 Task: Look for space in Cananea, Mexico from 9th July, 2023 to 16th July, 2023 for 2 adults, 1 child in price range Rs.8000 to Rs.16000. Place can be entire place with 2 bedrooms having 2 beds and 1 bathroom. Property type can be house, flat, guest house. Booking option can be shelf check-in. Required host language is English.
Action: Mouse moved to (511, 144)
Screenshot: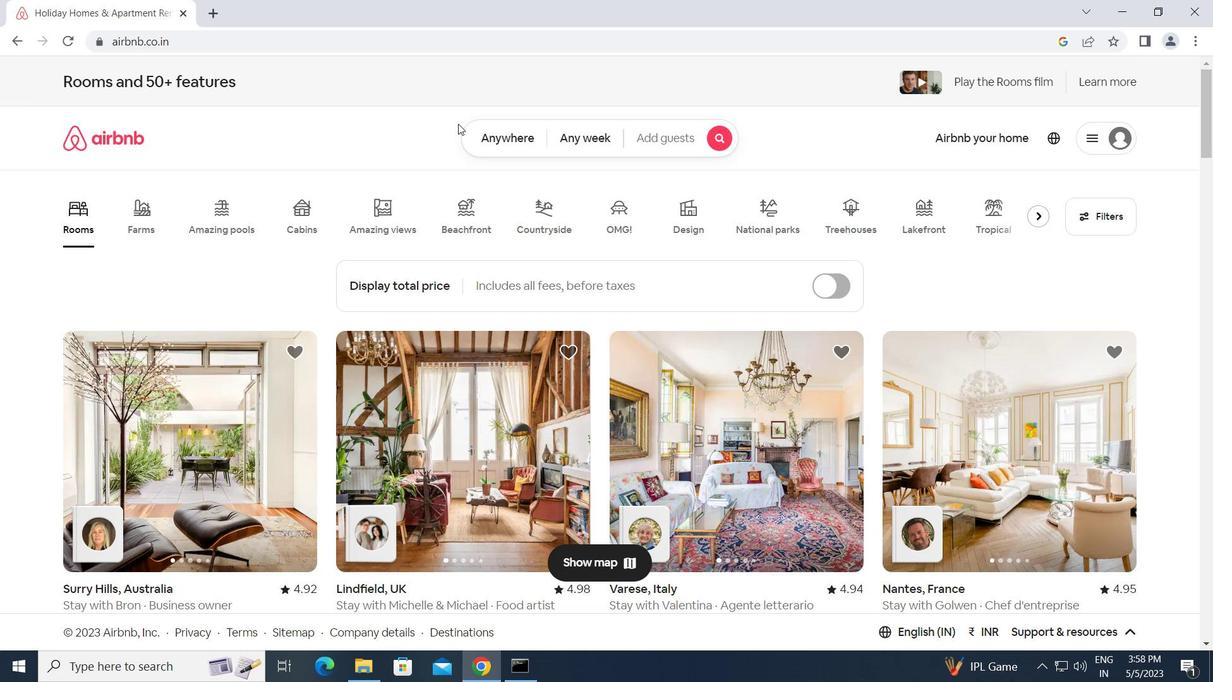 
Action: Mouse pressed left at (511, 144)
Screenshot: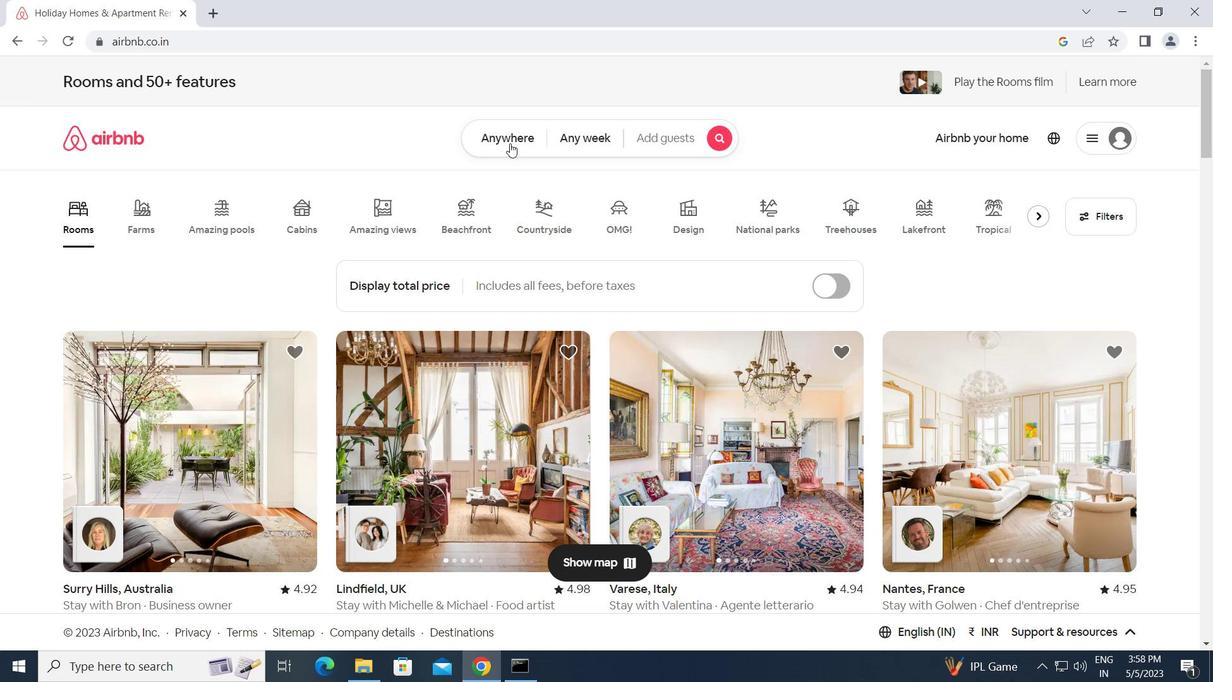 
Action: Mouse moved to (417, 189)
Screenshot: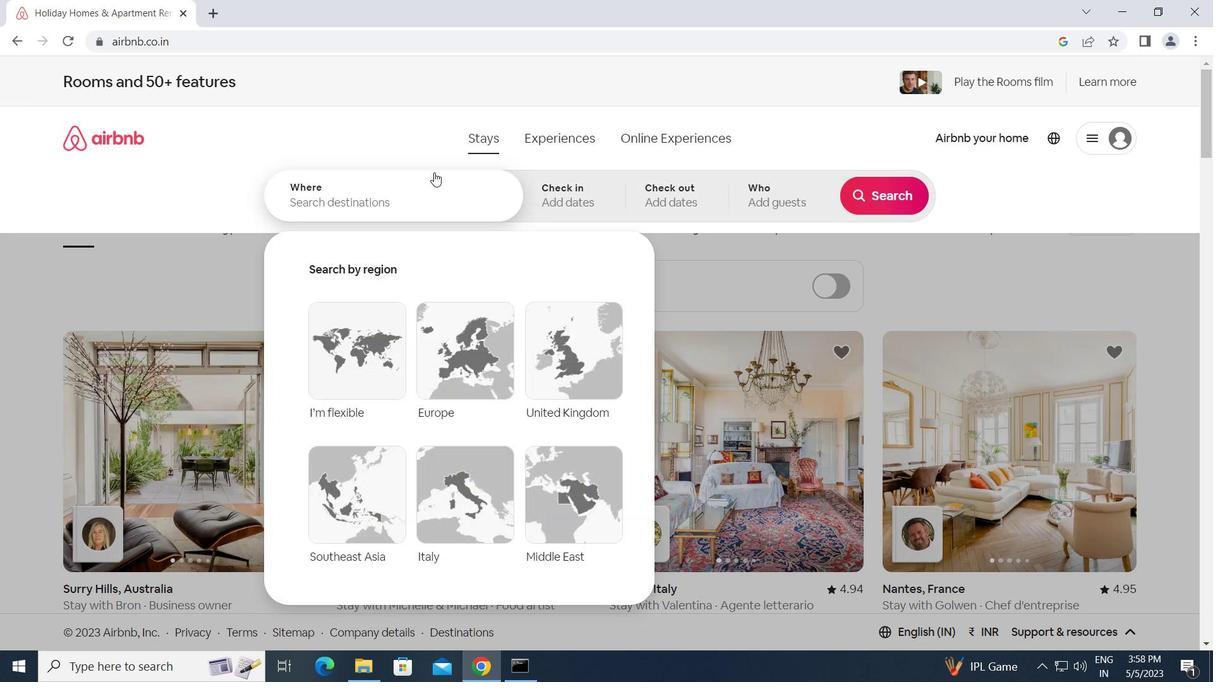
Action: Mouse pressed left at (417, 189)
Screenshot: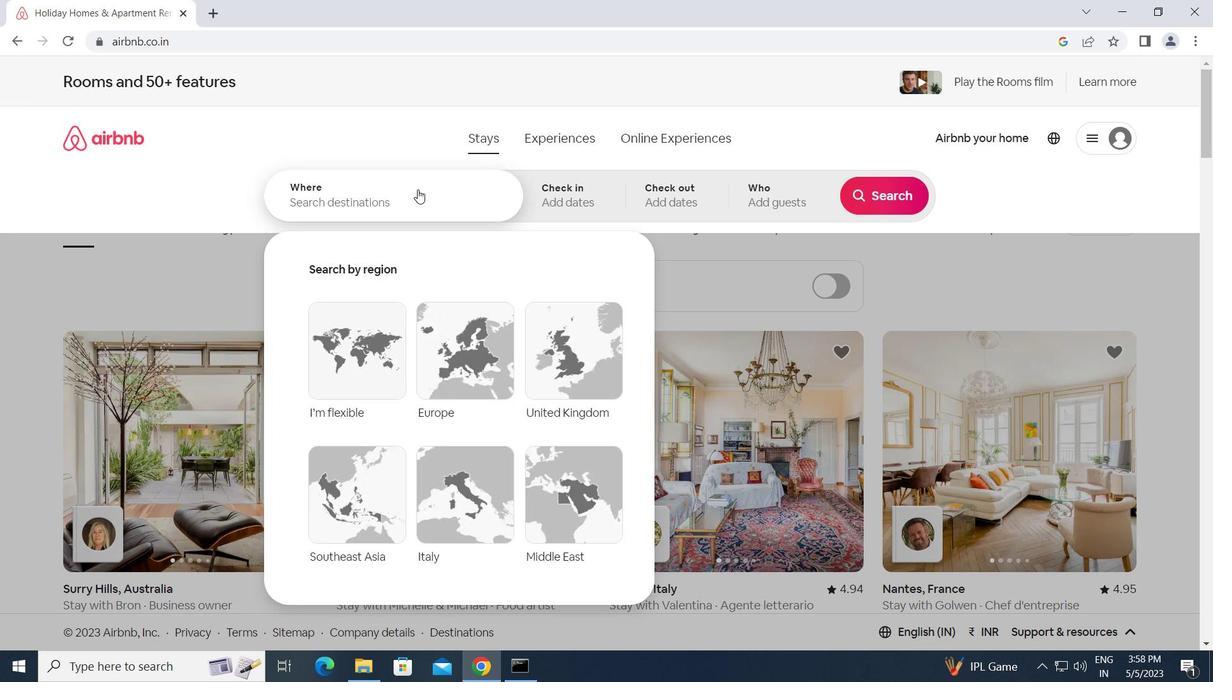 
Action: Key pressed c<Key.caps_lock>ananea,<Key.space><Key.caps_lock>m<Key.caps_lock>exico<Key.enter>
Screenshot: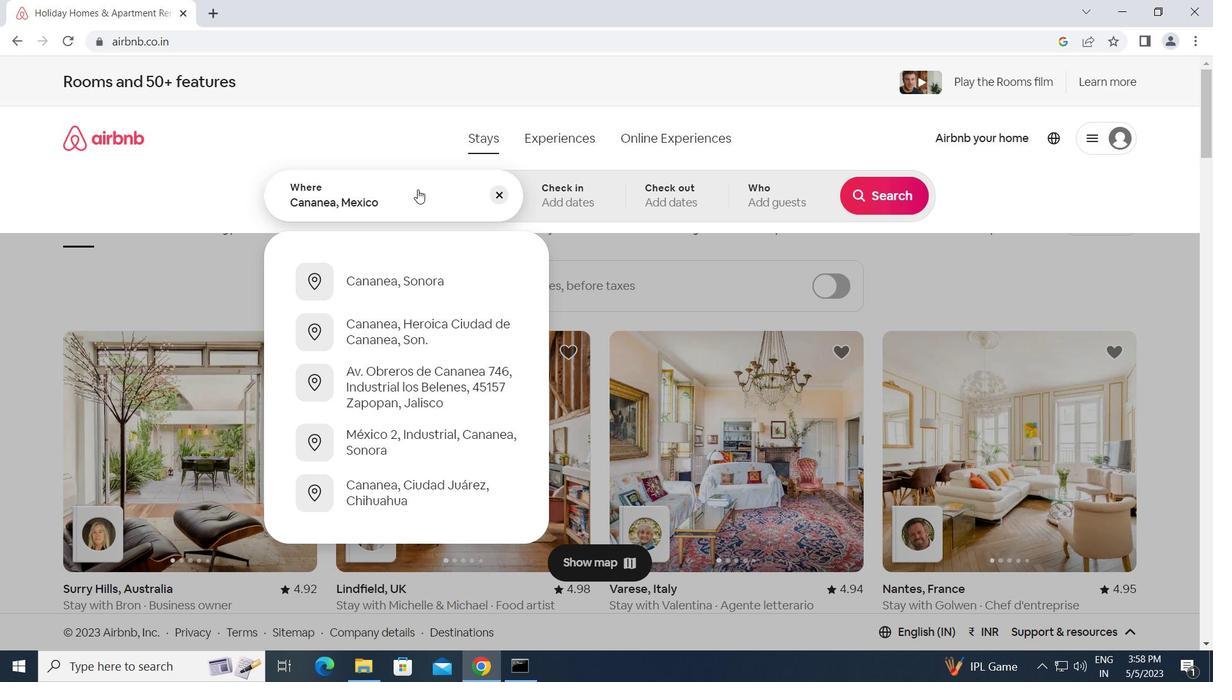
Action: Mouse moved to (877, 324)
Screenshot: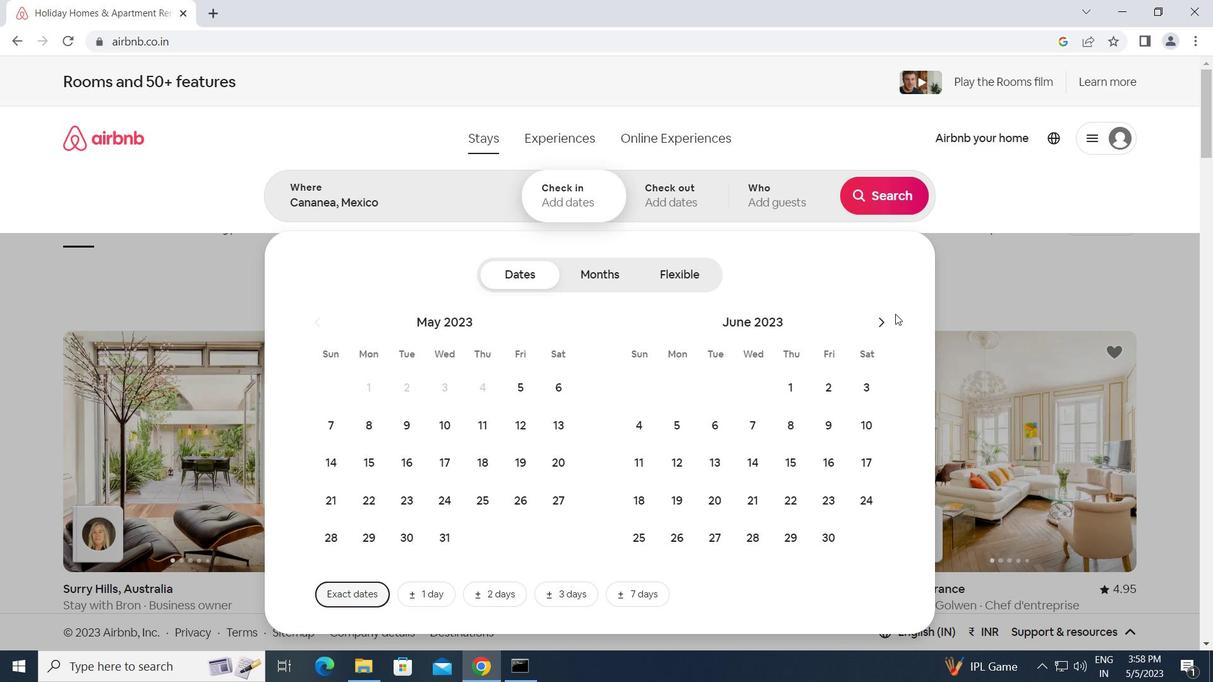 
Action: Mouse pressed left at (877, 324)
Screenshot: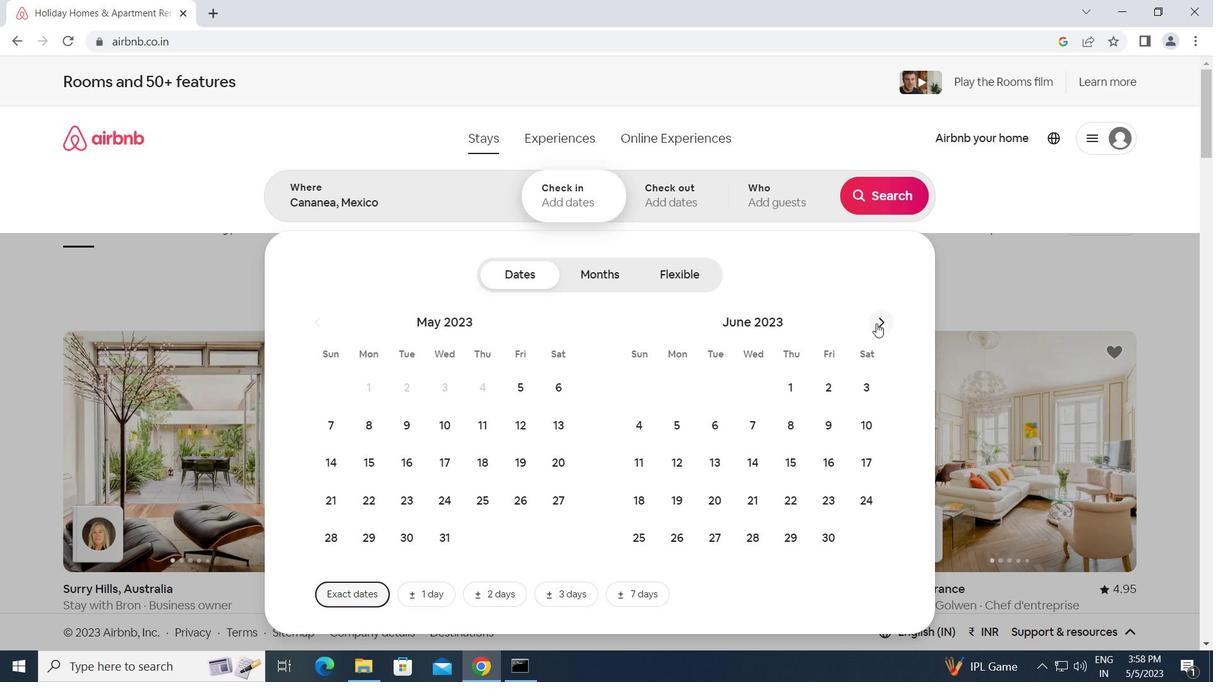 
Action: Mouse moved to (646, 469)
Screenshot: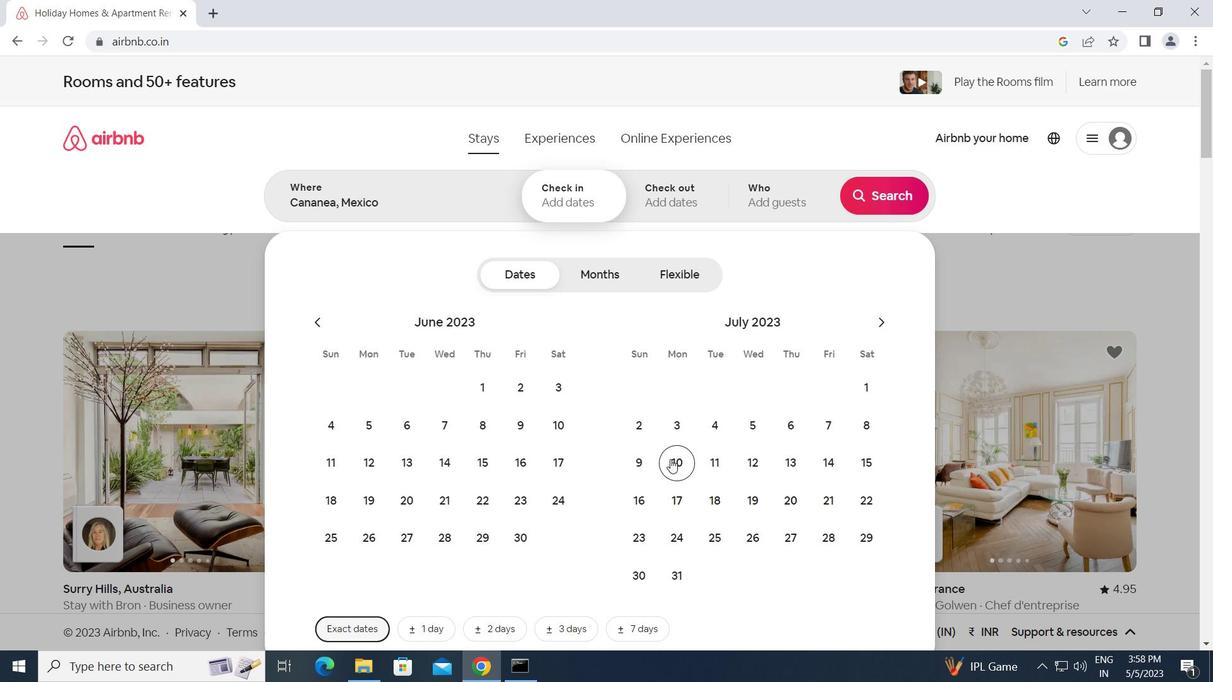 
Action: Mouse pressed left at (646, 469)
Screenshot: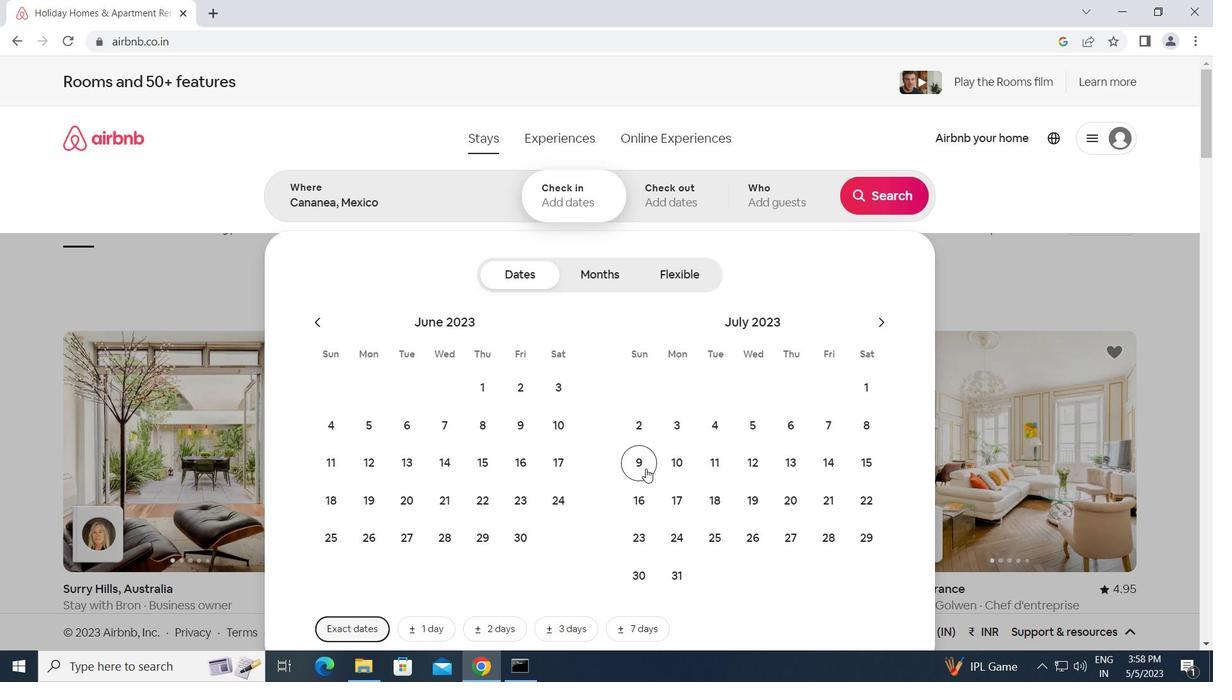 
Action: Mouse moved to (639, 506)
Screenshot: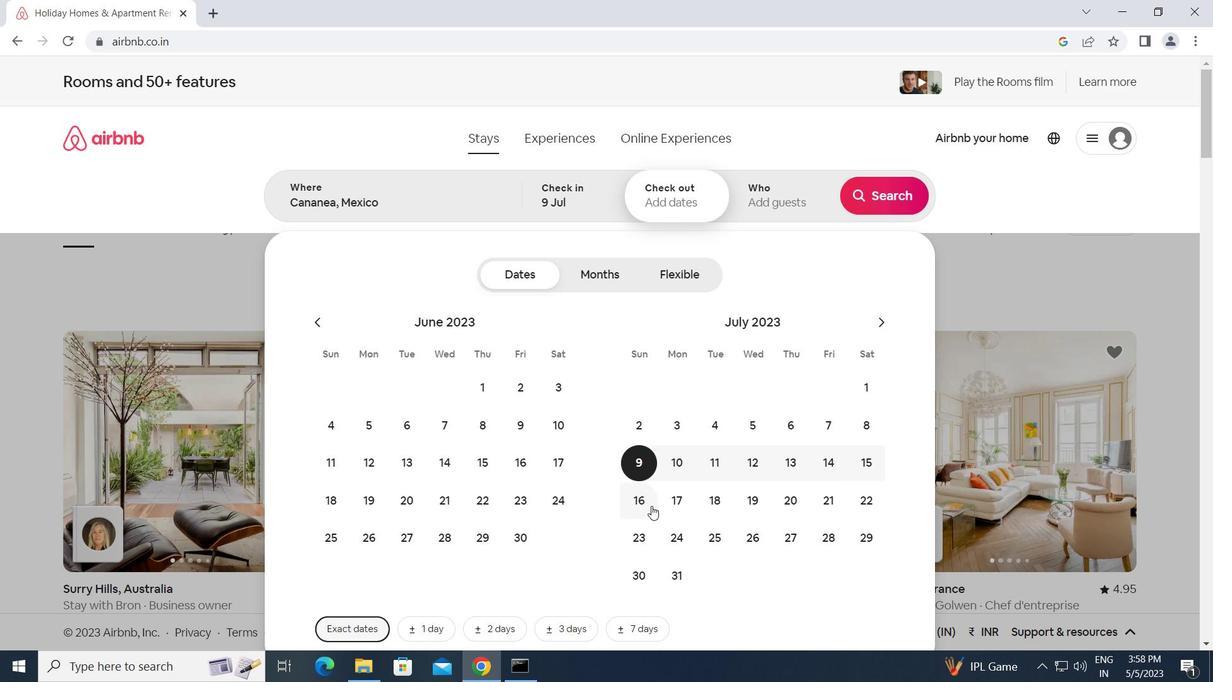 
Action: Mouse pressed left at (639, 506)
Screenshot: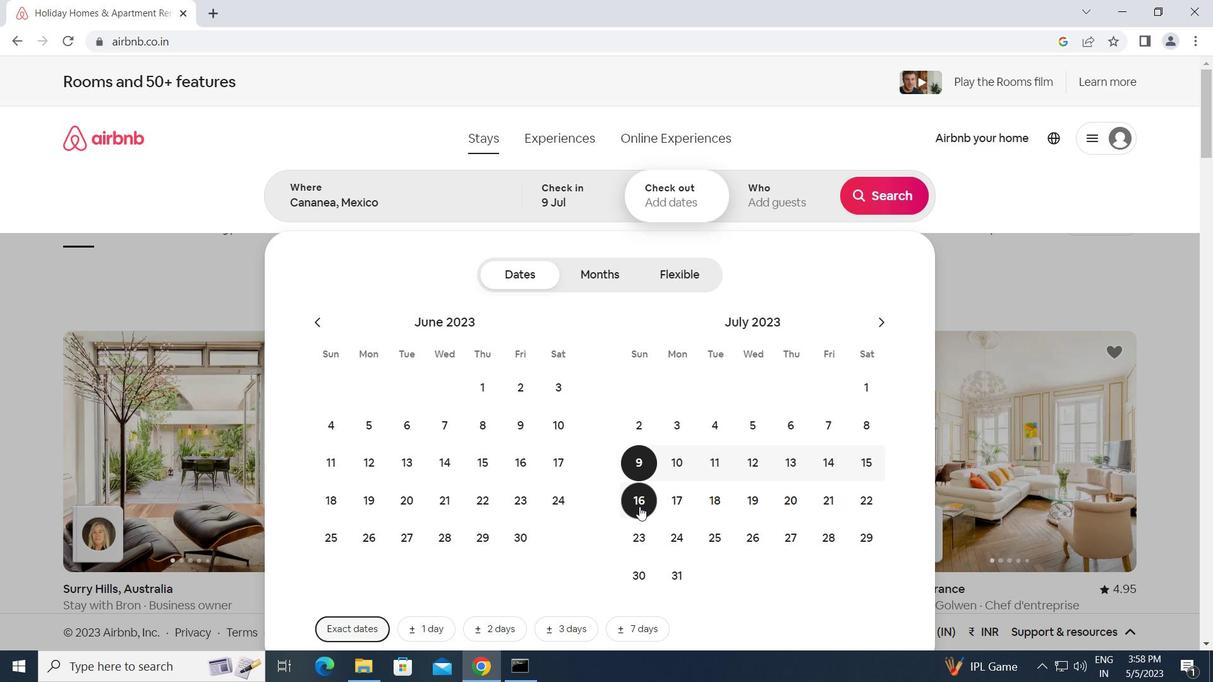 
Action: Mouse moved to (756, 192)
Screenshot: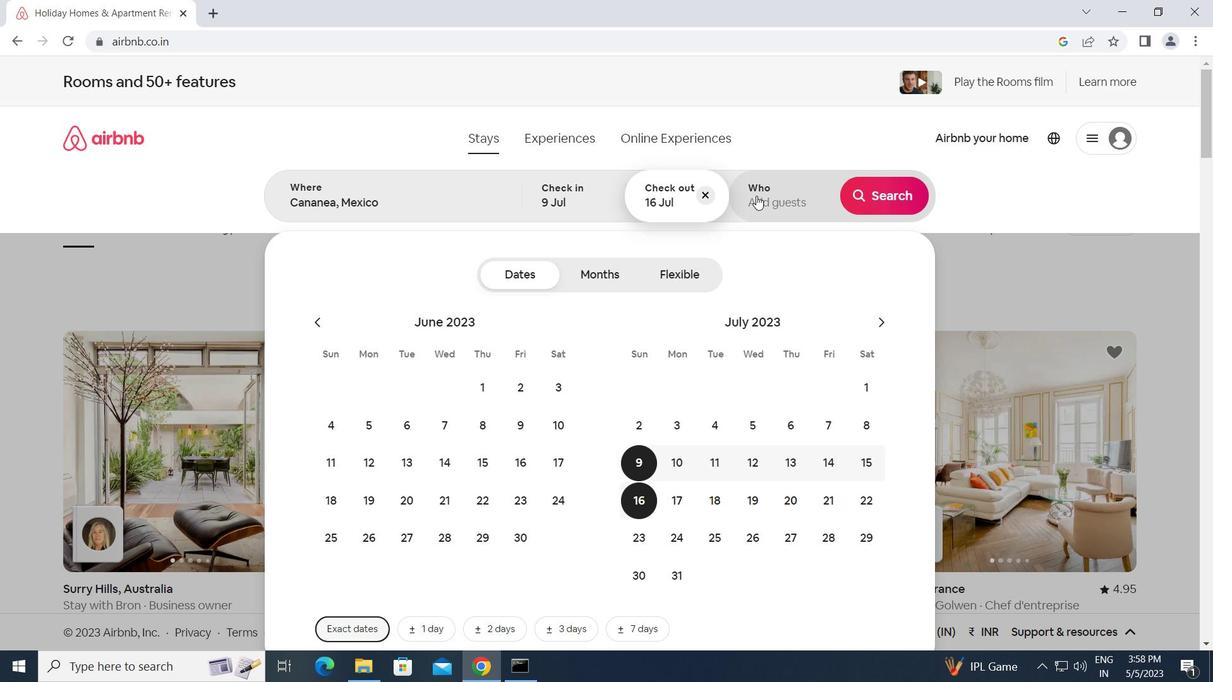 
Action: Mouse pressed left at (756, 192)
Screenshot: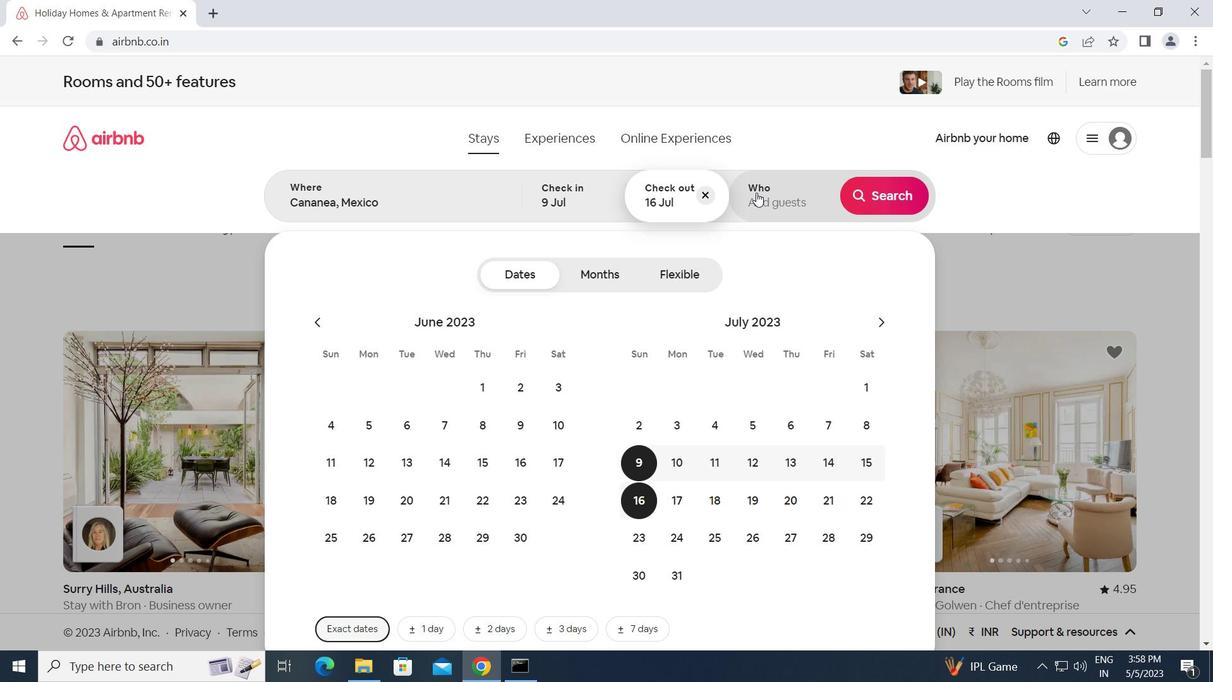 
Action: Mouse moved to (882, 278)
Screenshot: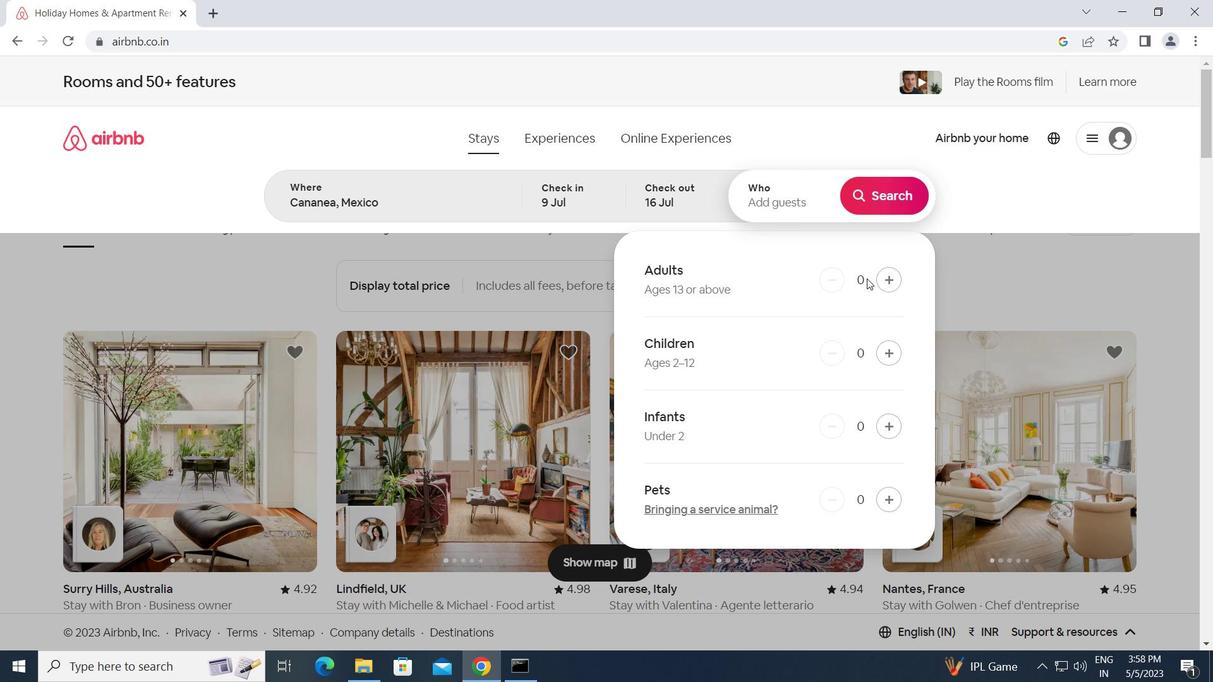 
Action: Mouse pressed left at (882, 278)
Screenshot: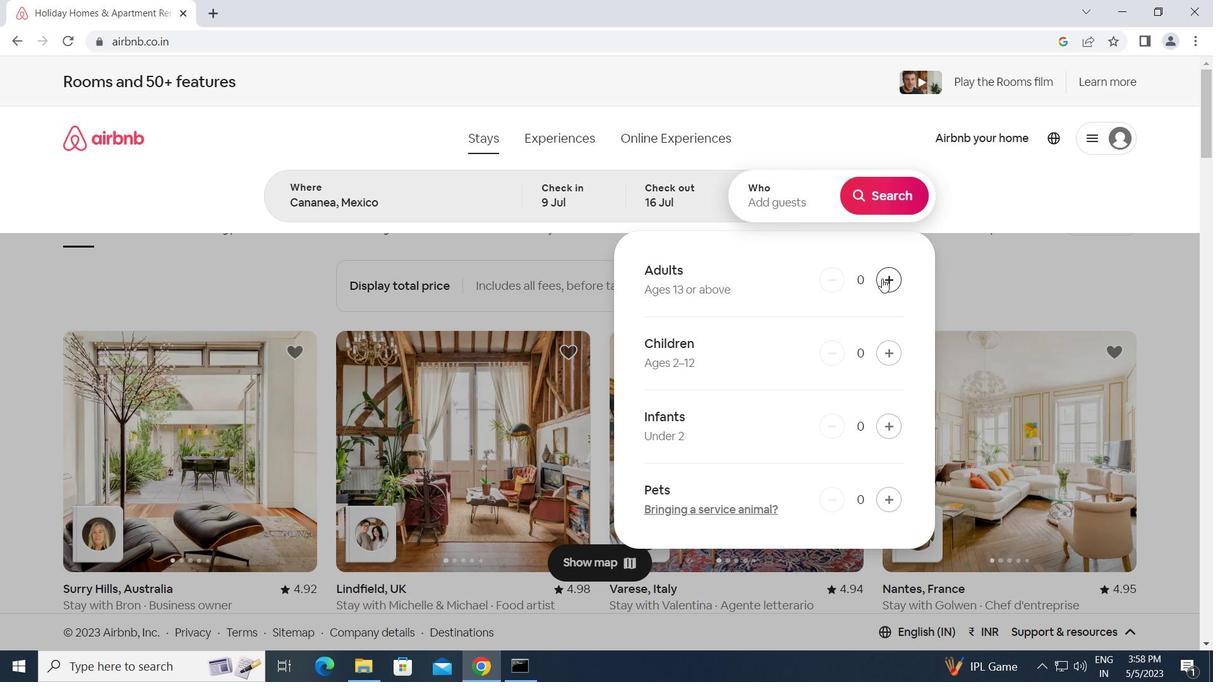 
Action: Mouse pressed left at (882, 278)
Screenshot: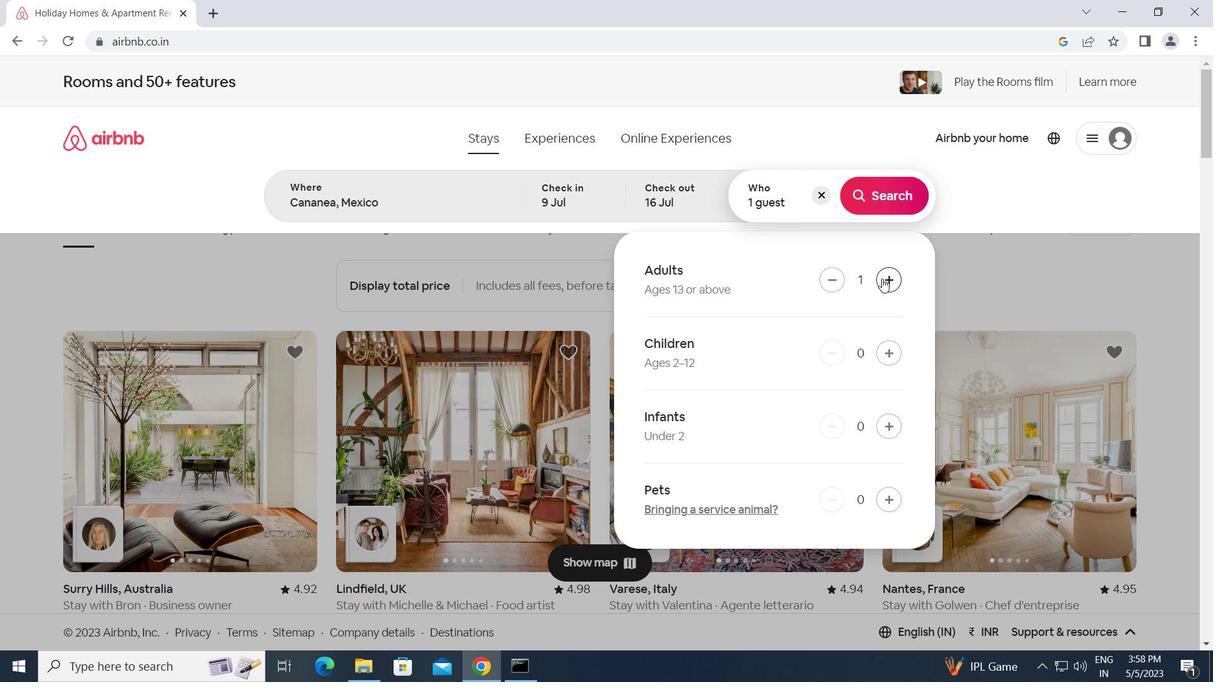 
Action: Mouse moved to (891, 350)
Screenshot: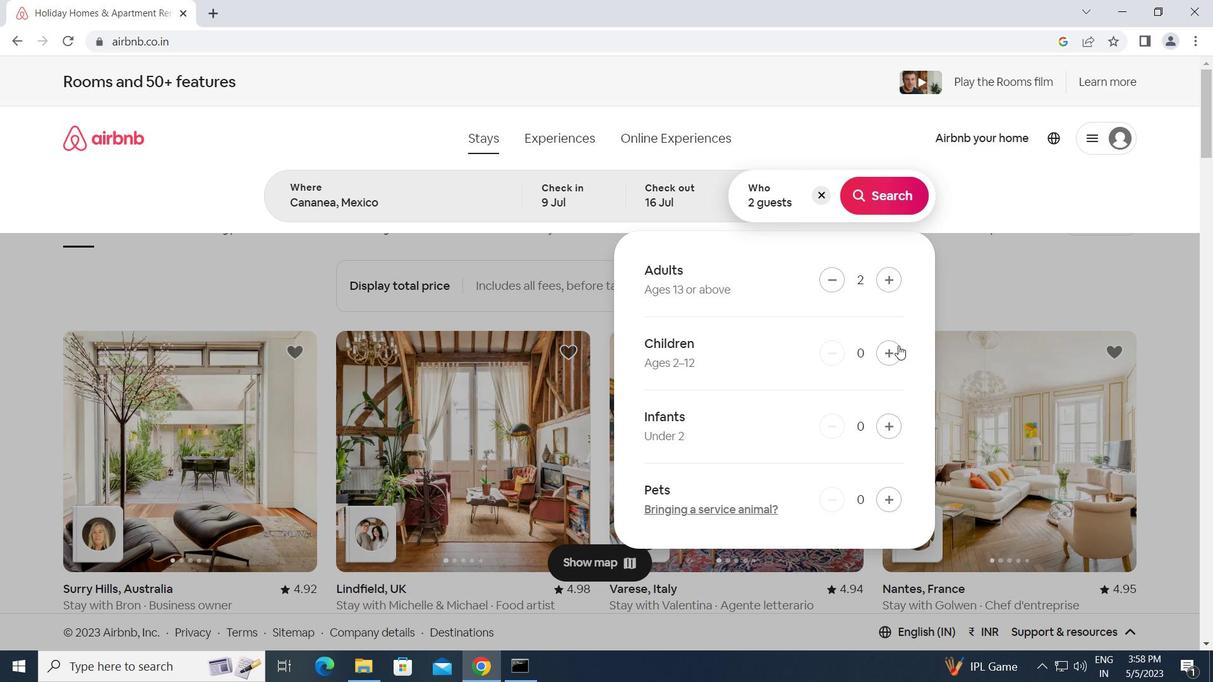 
Action: Mouse pressed left at (891, 350)
Screenshot: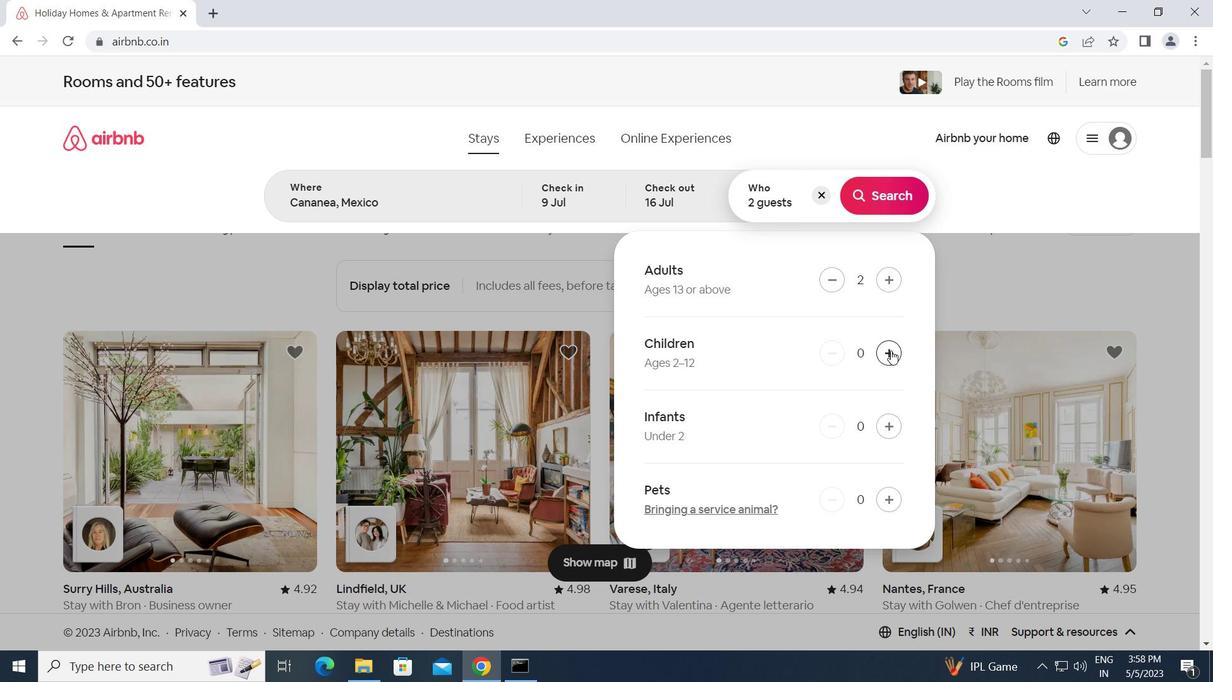 
Action: Mouse moved to (904, 197)
Screenshot: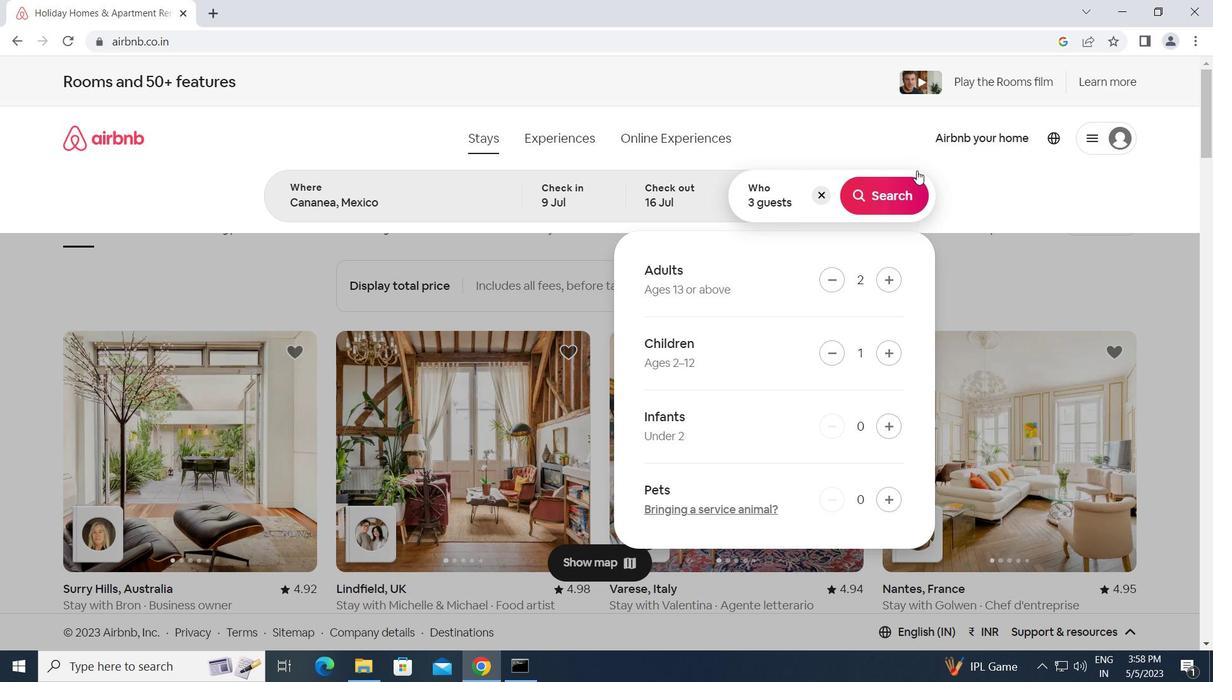 
Action: Mouse pressed left at (904, 197)
Screenshot: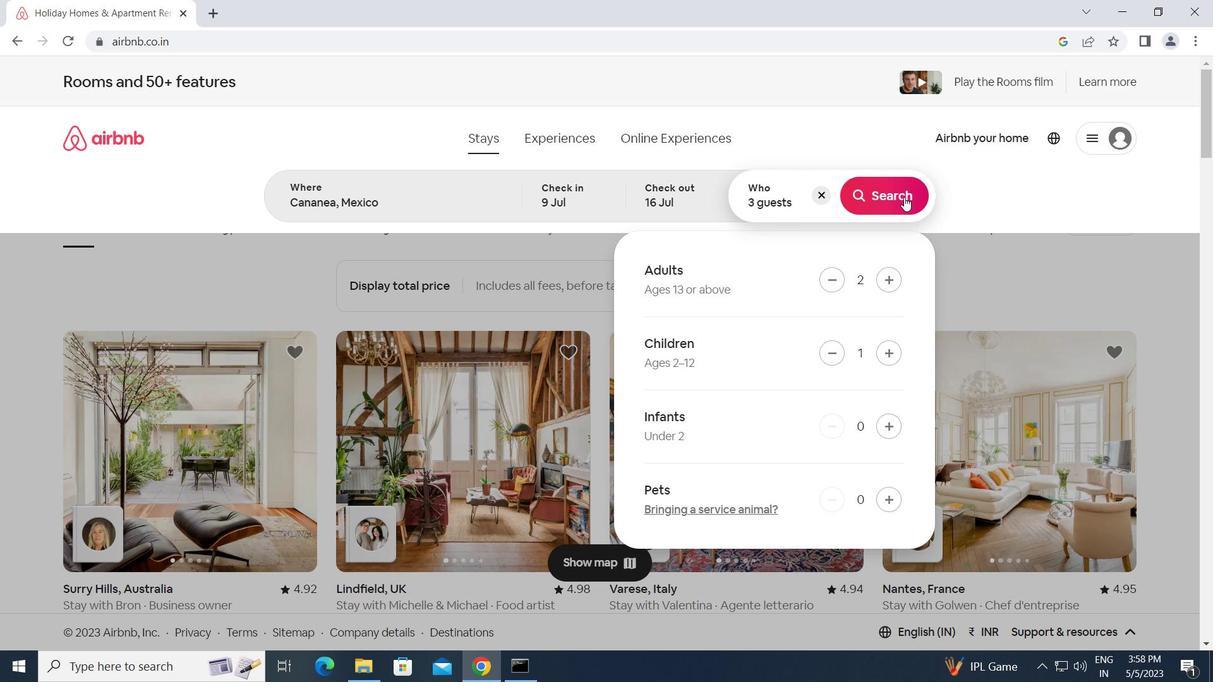 
Action: Mouse moved to (1130, 157)
Screenshot: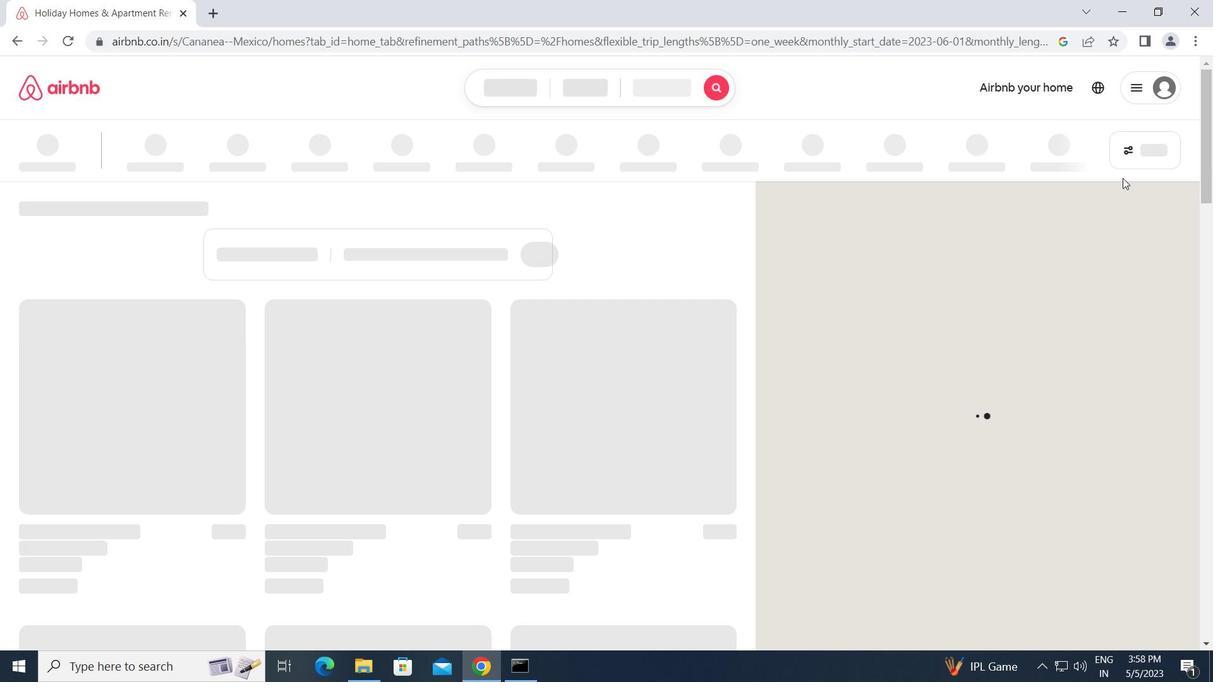 
Action: Mouse pressed left at (1130, 157)
Screenshot: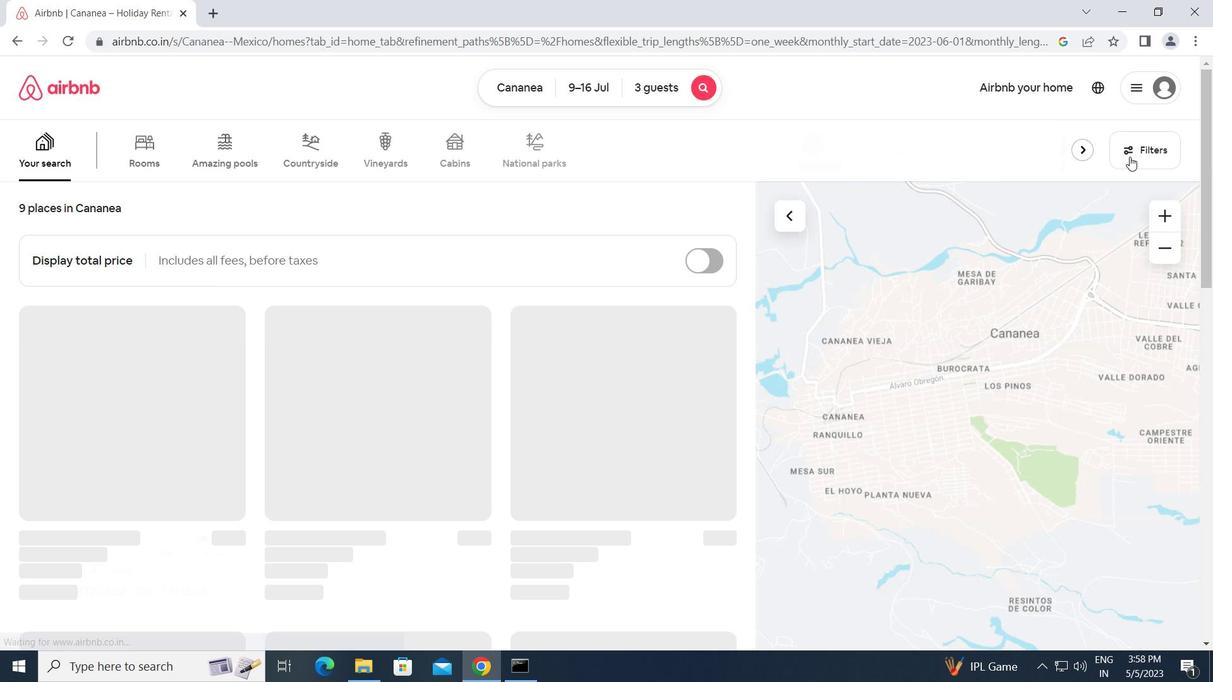 
Action: Mouse moved to (378, 510)
Screenshot: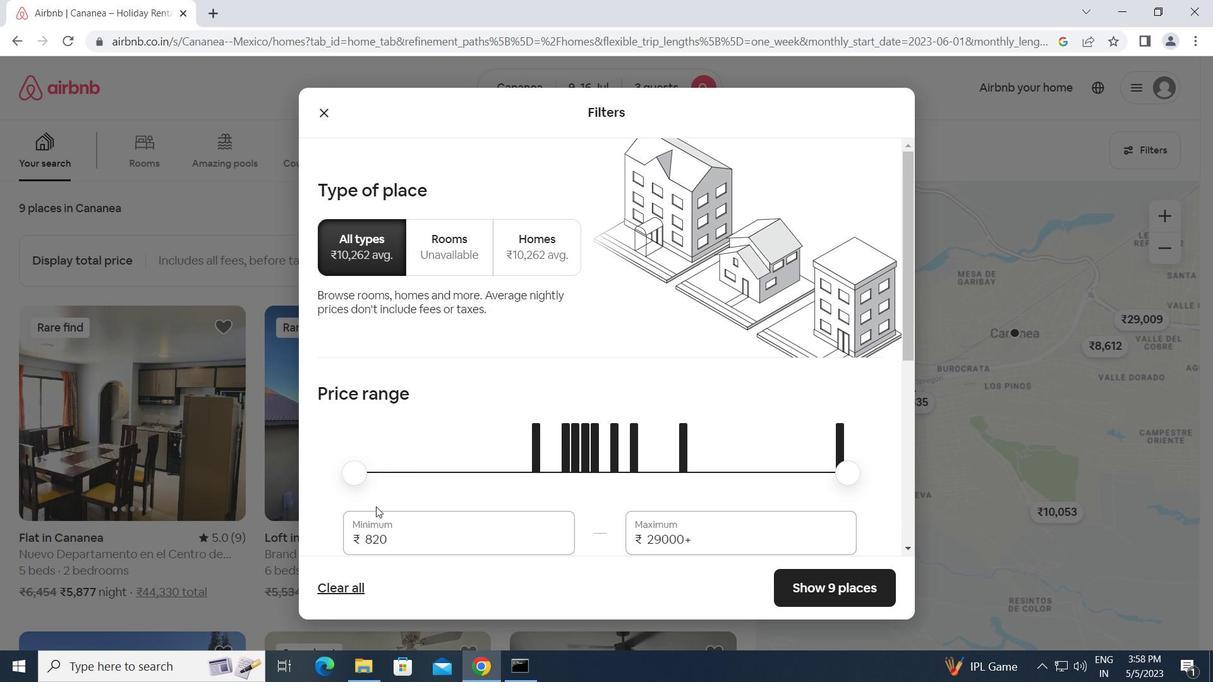 
Action: Mouse scrolled (378, 509) with delta (0, 0)
Screenshot: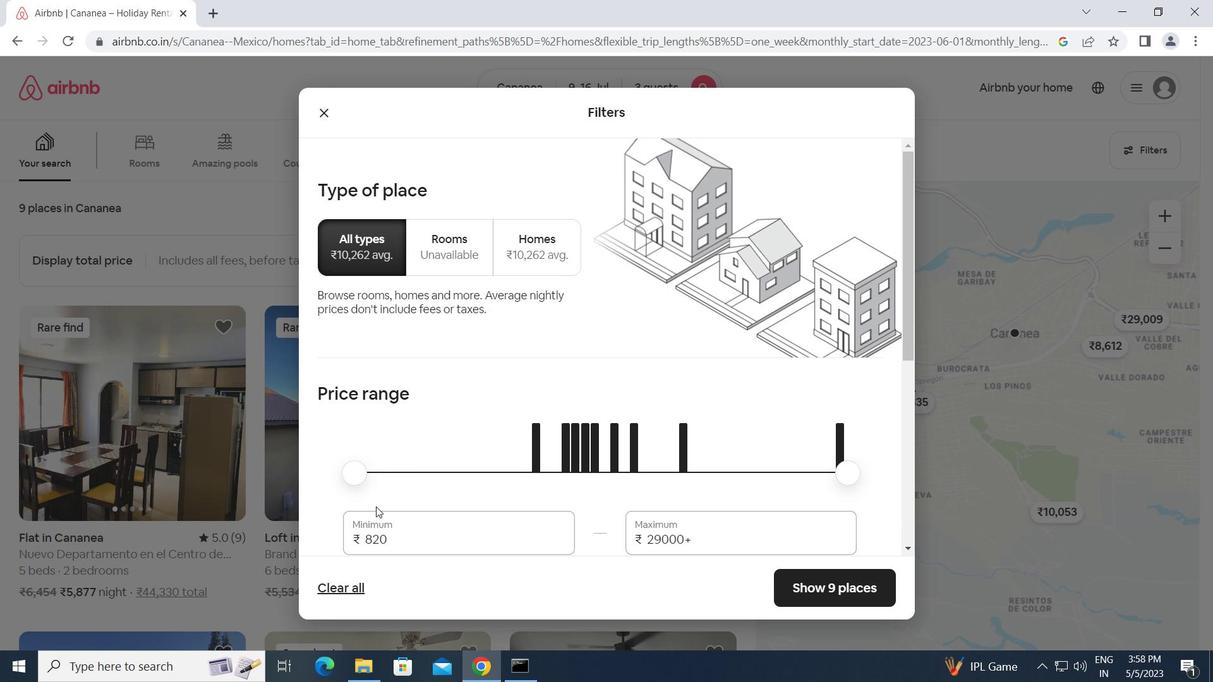 
Action: Mouse moved to (420, 458)
Screenshot: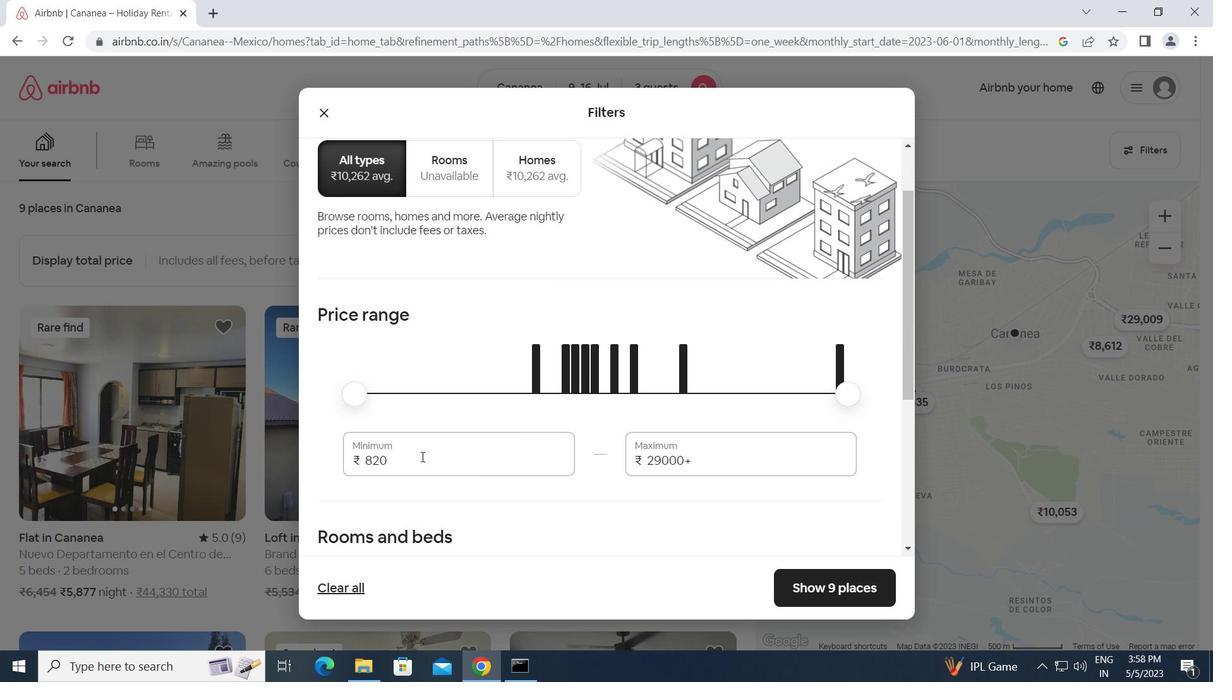 
Action: Mouse pressed left at (420, 458)
Screenshot: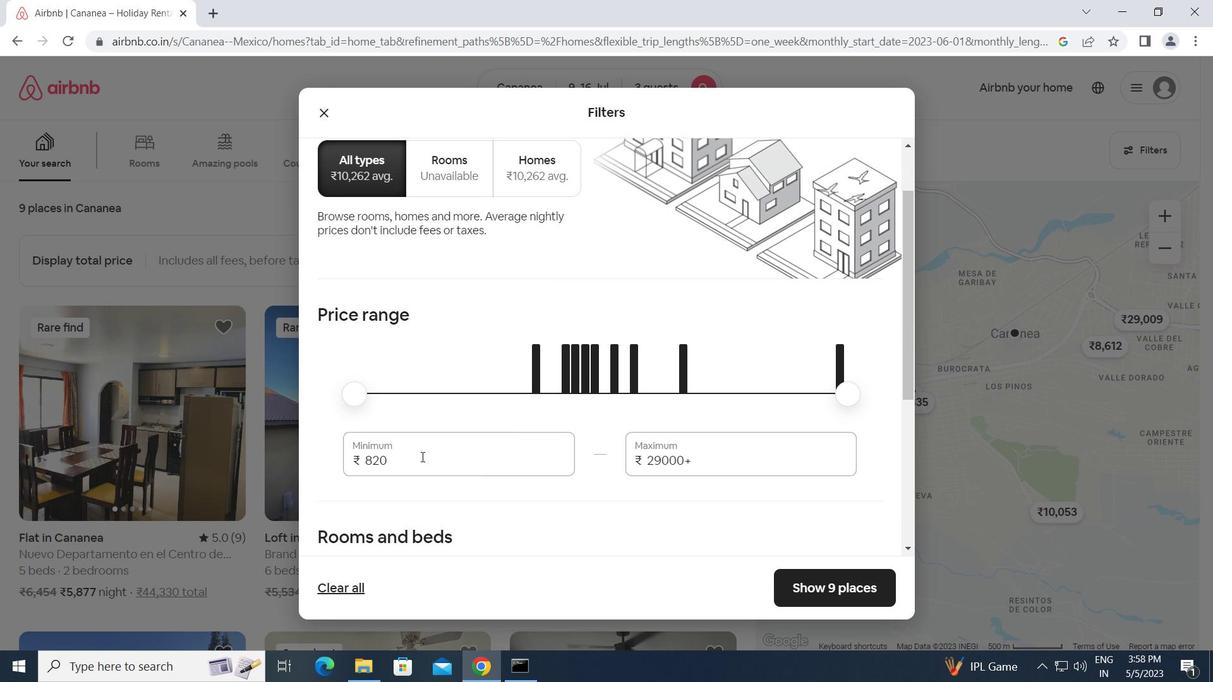 
Action: Mouse moved to (350, 473)
Screenshot: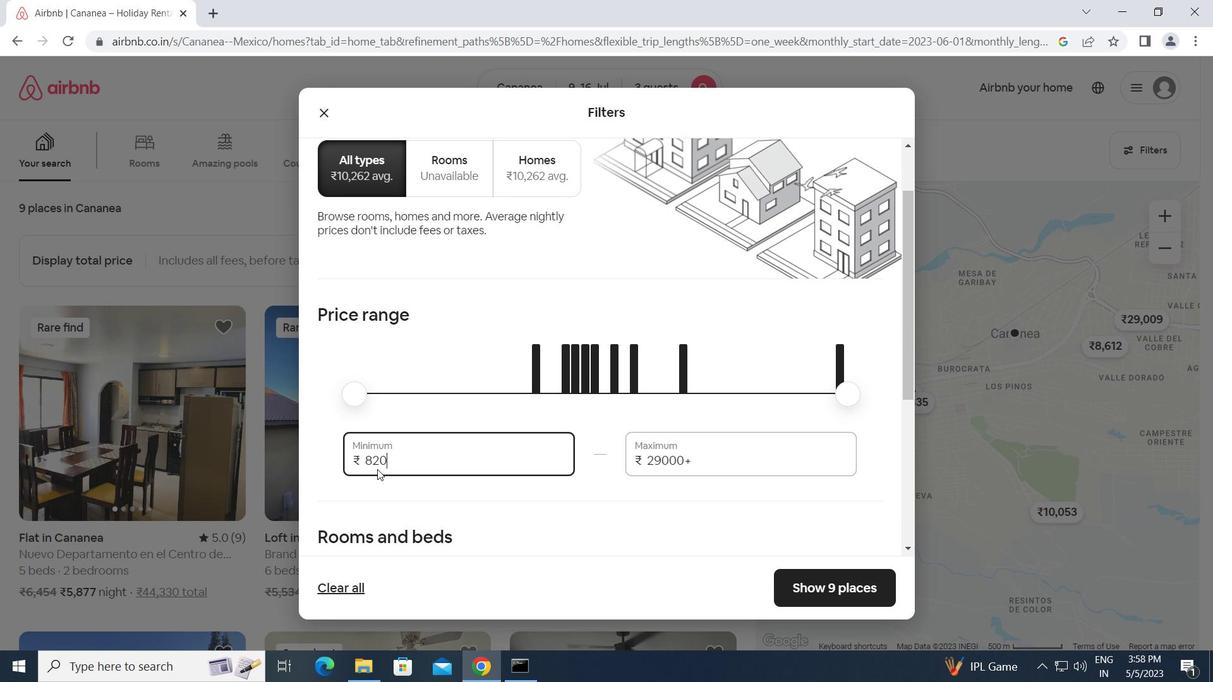 
Action: Key pressed 8000<Key.tab>16000
Screenshot: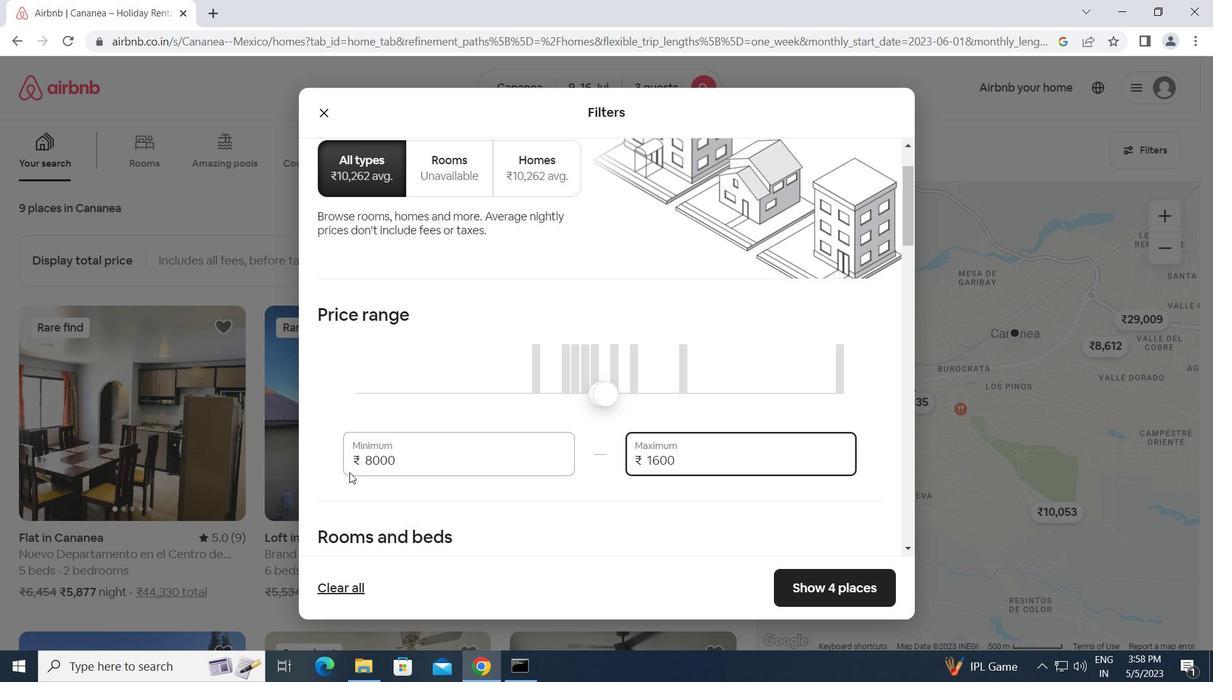 
Action: Mouse moved to (474, 496)
Screenshot: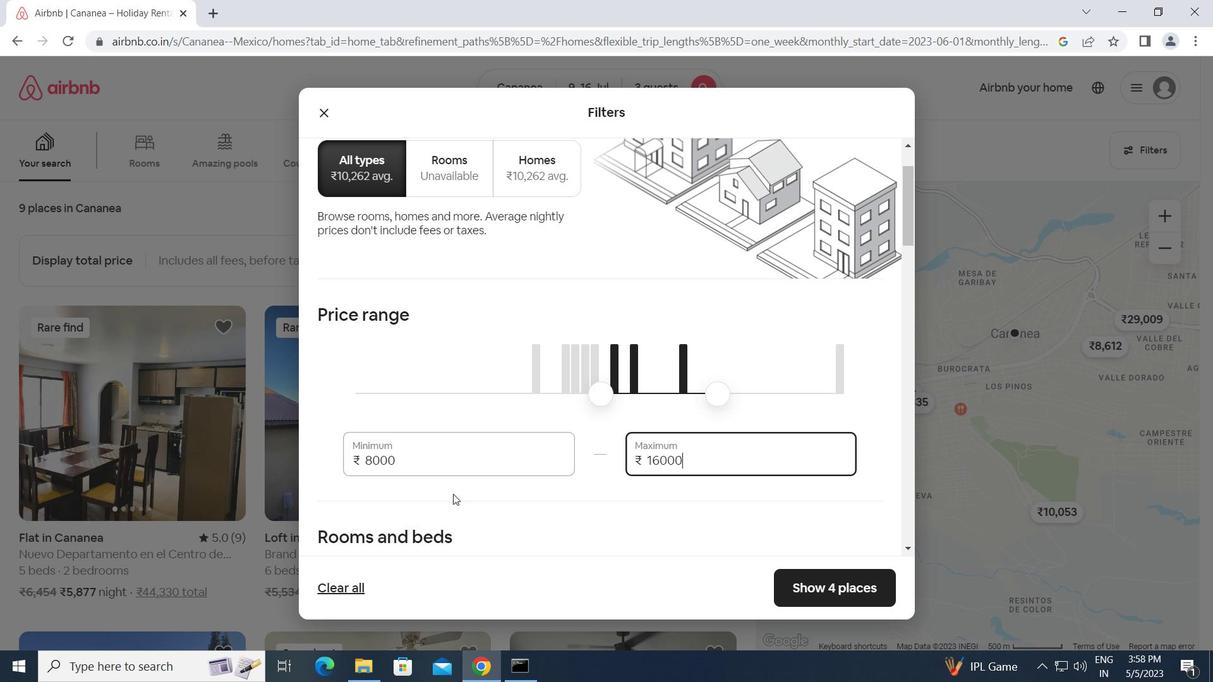 
Action: Mouse scrolled (474, 496) with delta (0, 0)
Screenshot: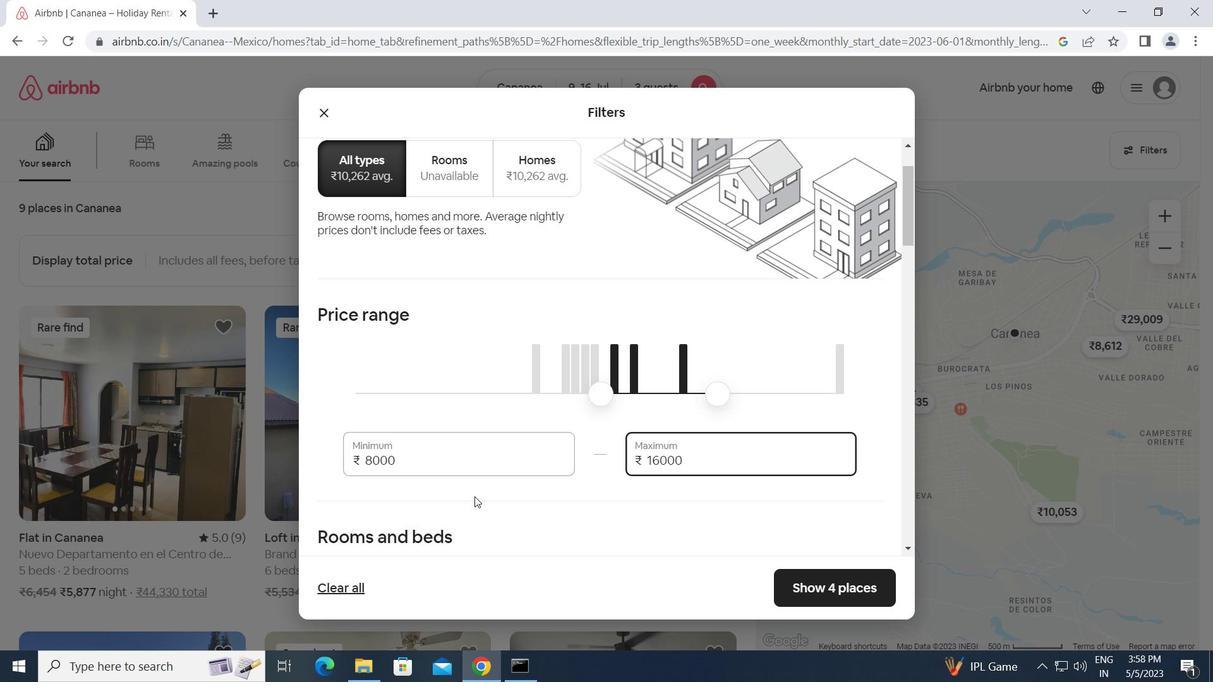 
Action: Mouse scrolled (474, 496) with delta (0, 0)
Screenshot: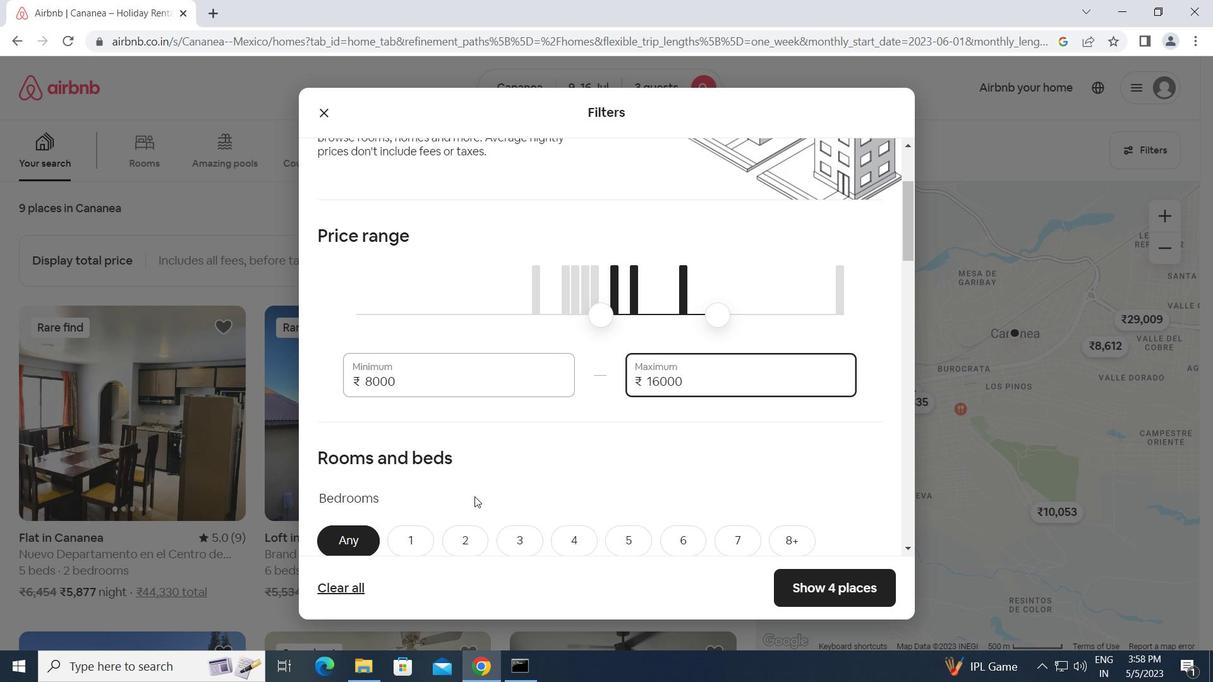 
Action: Mouse scrolled (474, 496) with delta (0, 0)
Screenshot: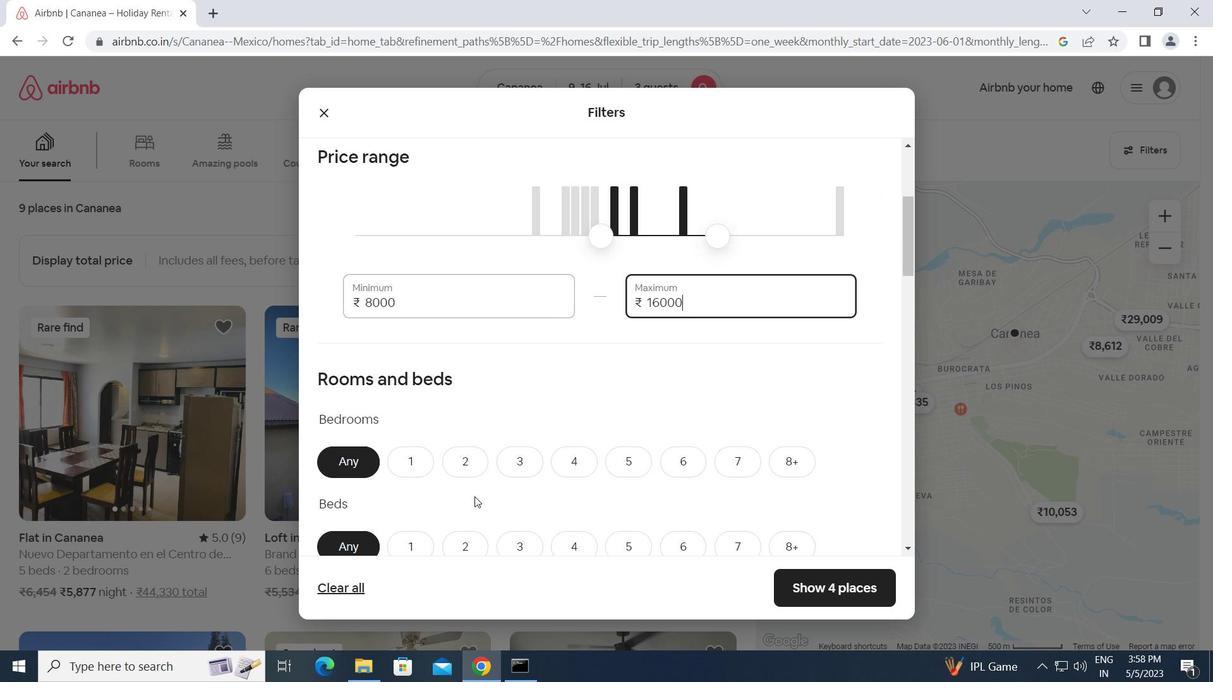 
Action: Mouse moved to (470, 392)
Screenshot: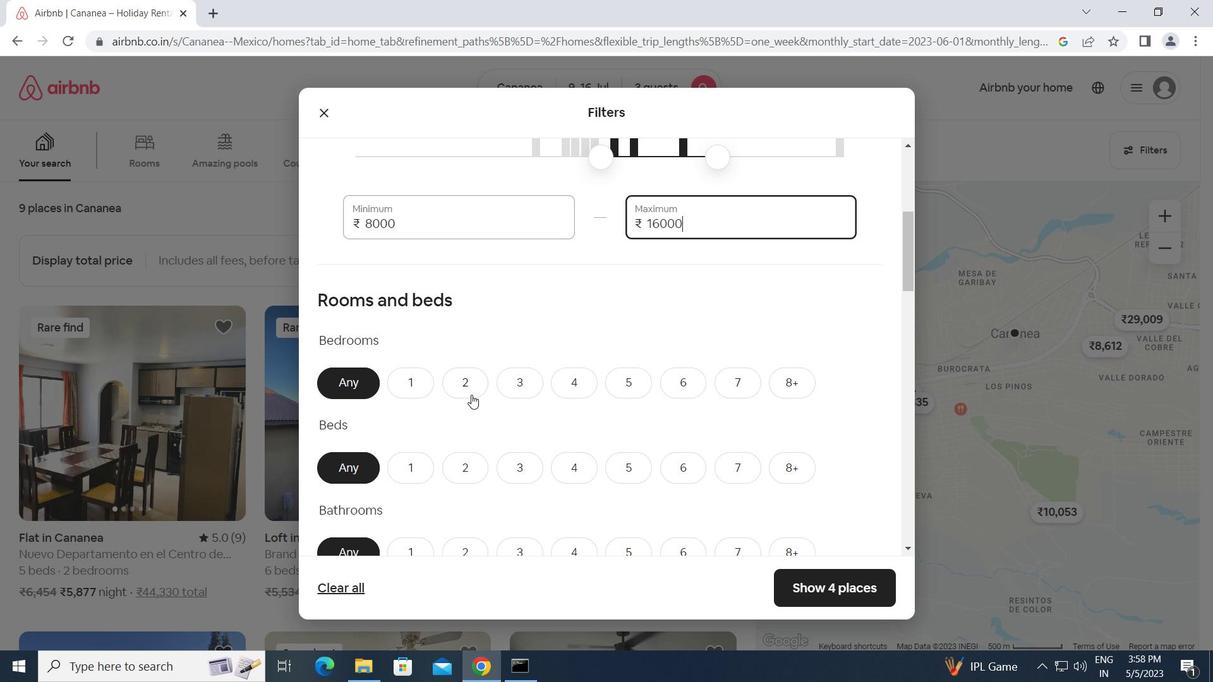 
Action: Mouse pressed left at (470, 392)
Screenshot: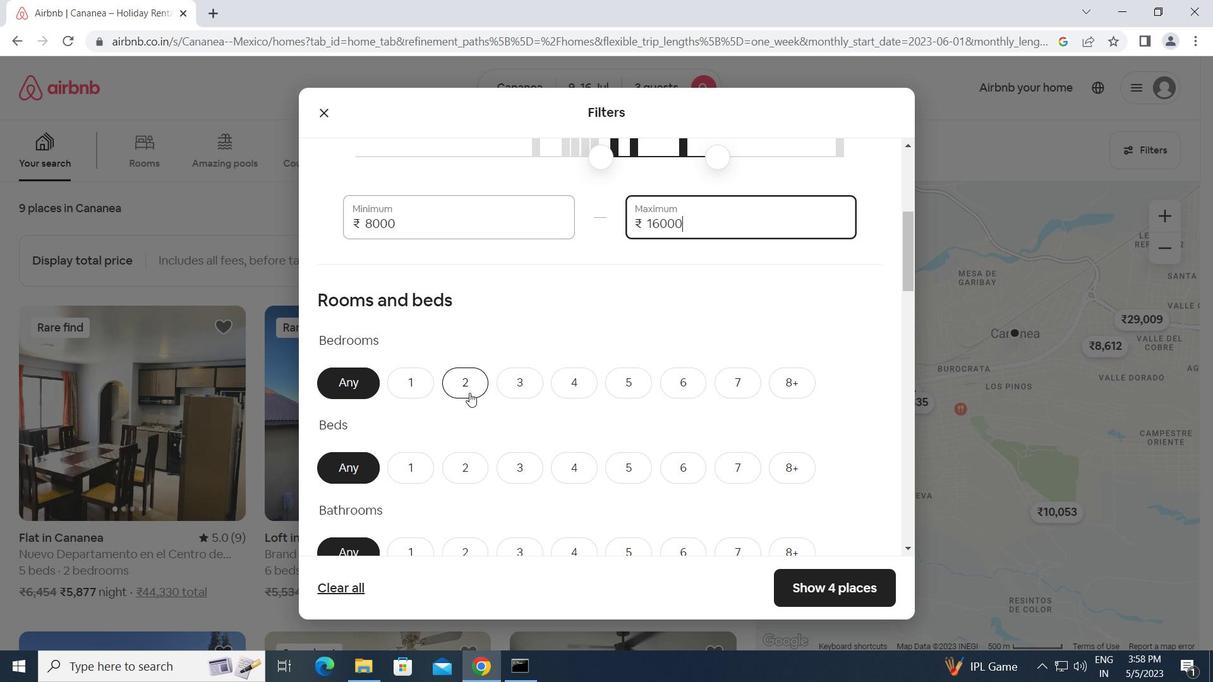 
Action: Mouse moved to (471, 400)
Screenshot: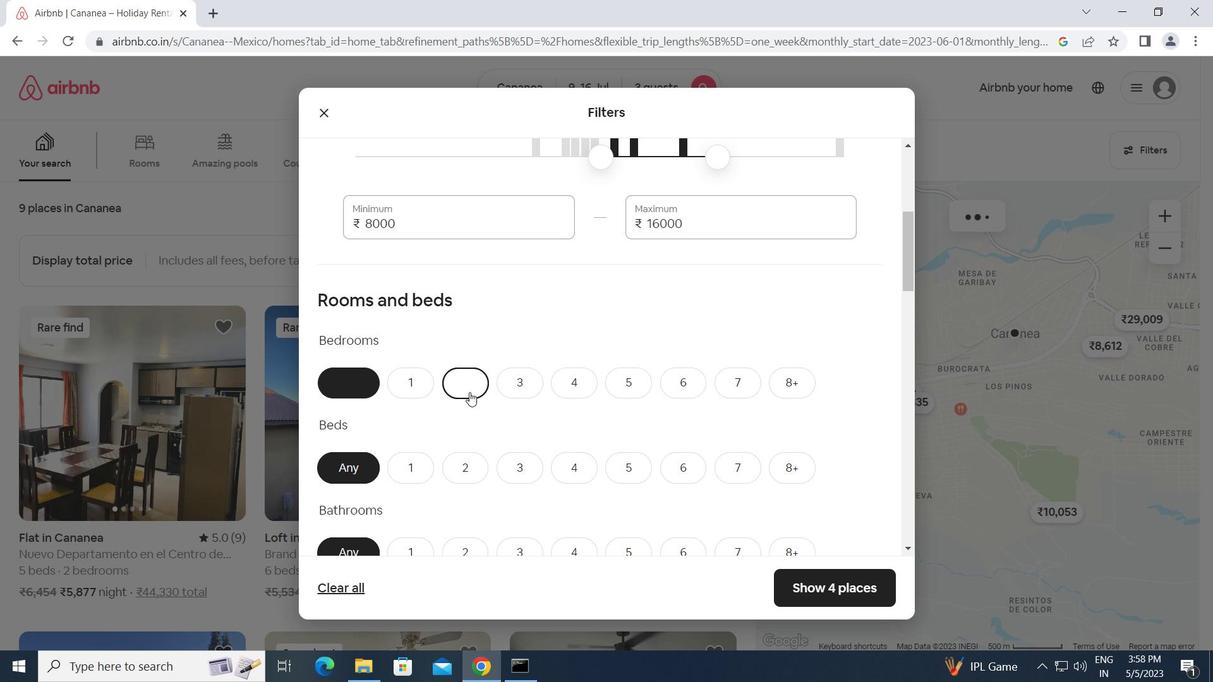 
Action: Mouse scrolled (471, 400) with delta (0, 0)
Screenshot: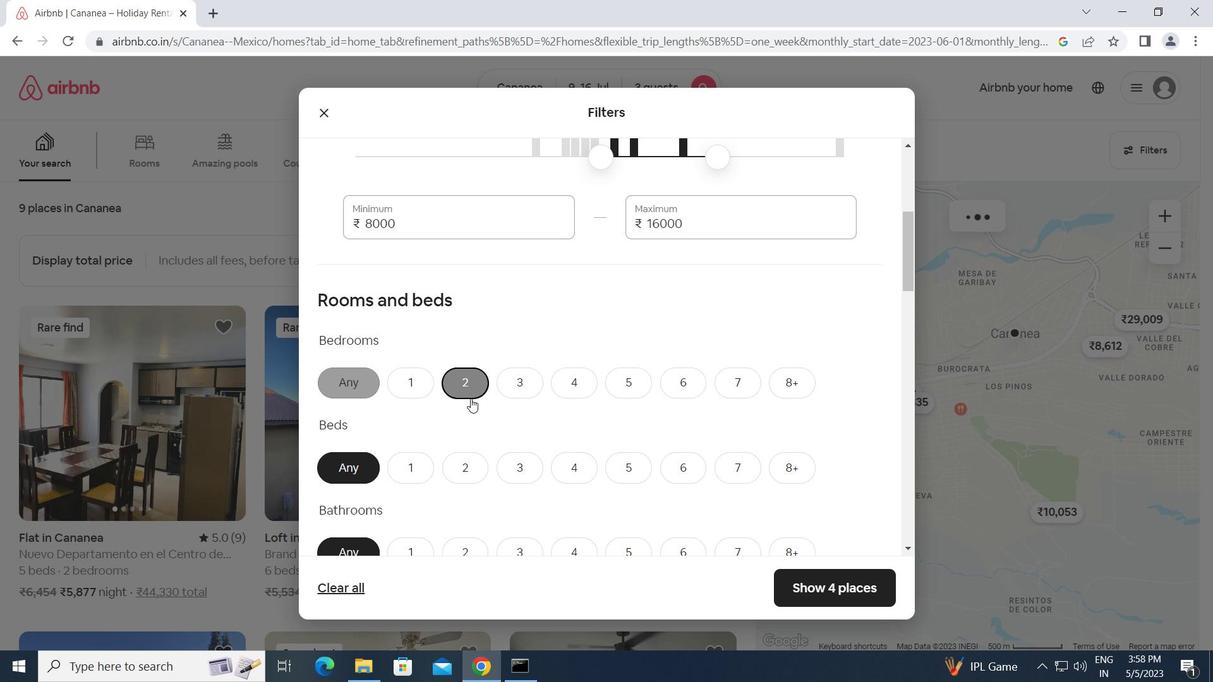 
Action: Mouse moved to (470, 396)
Screenshot: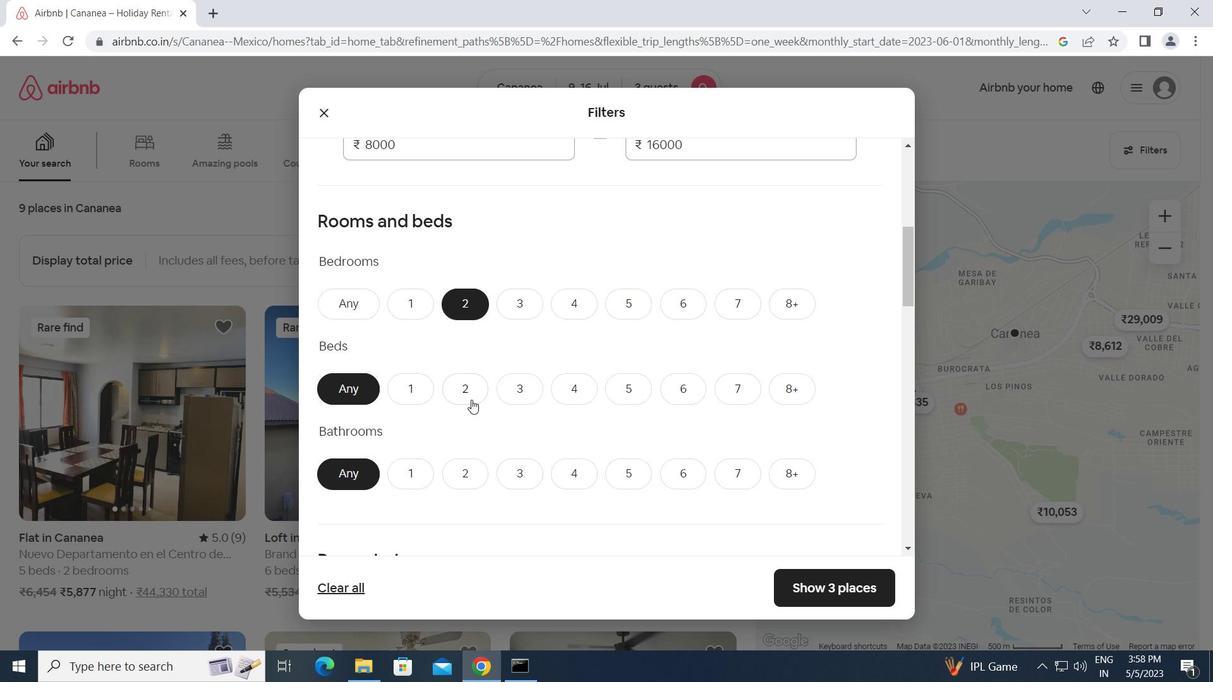 
Action: Mouse pressed left at (470, 396)
Screenshot: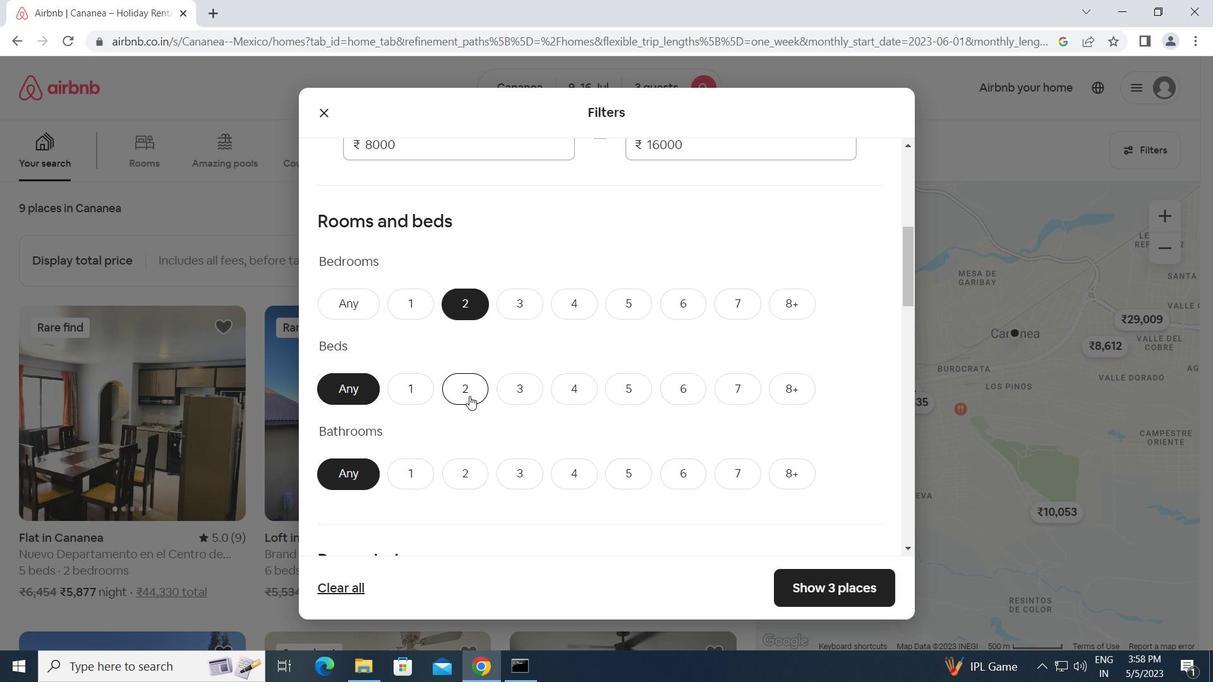 
Action: Mouse moved to (470, 400)
Screenshot: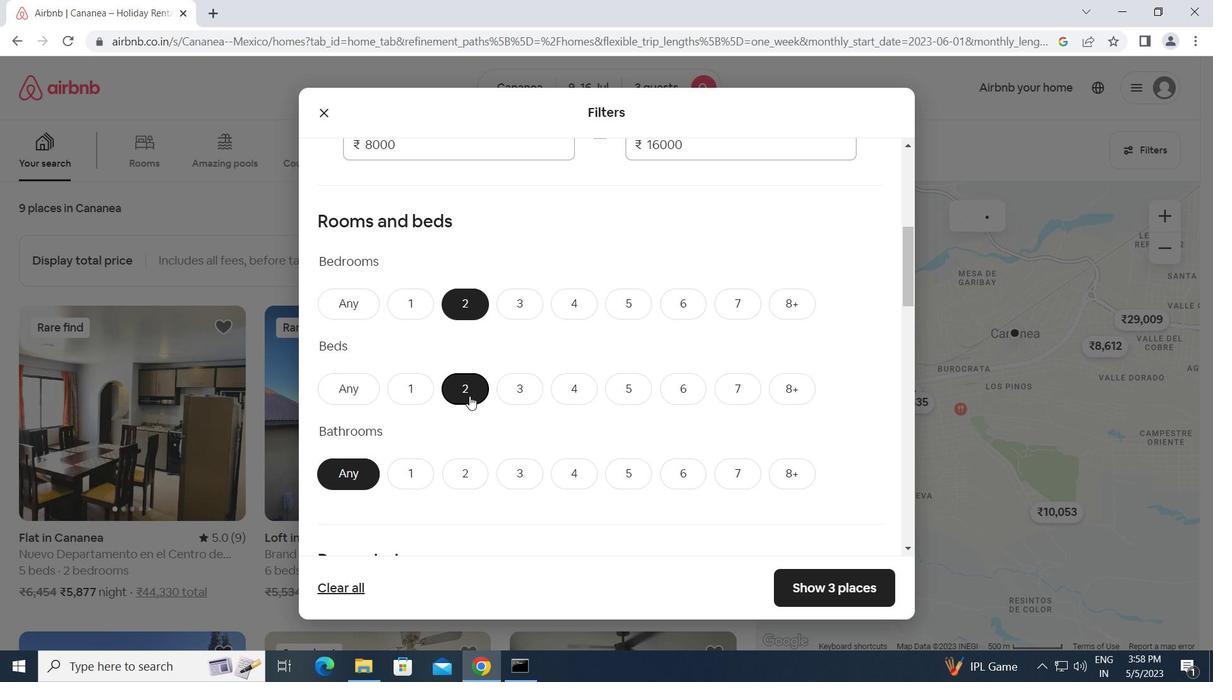 
Action: Mouse scrolled (470, 400) with delta (0, 0)
Screenshot: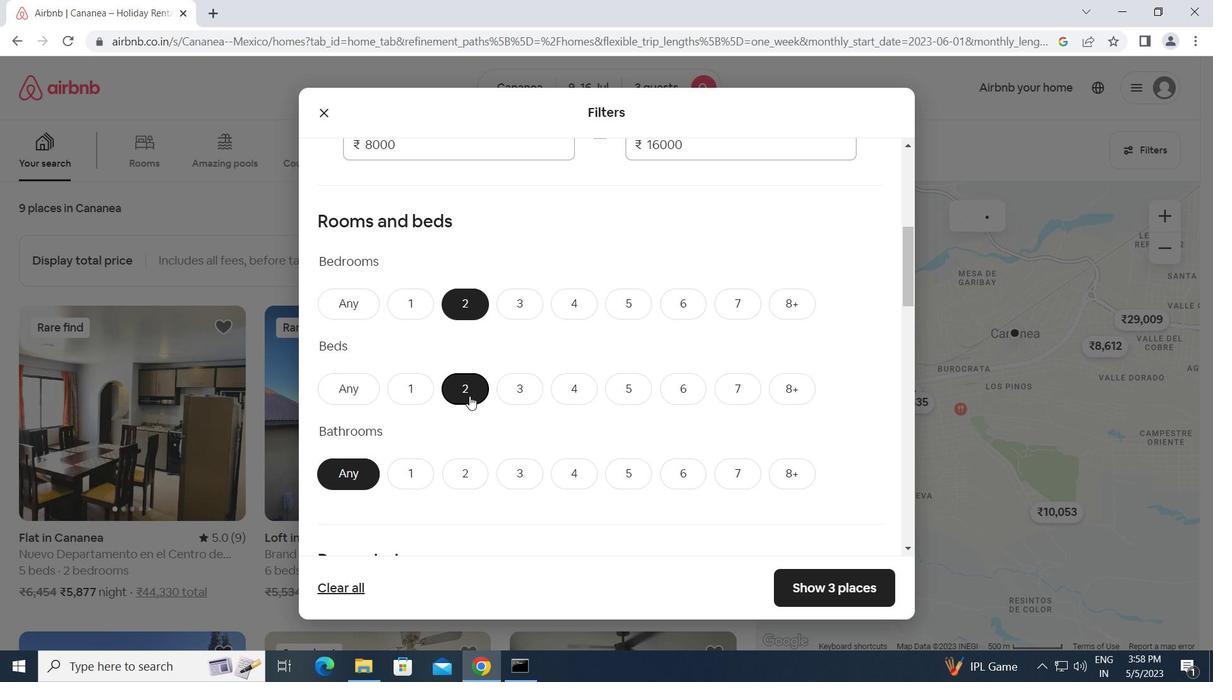 
Action: Mouse moved to (408, 398)
Screenshot: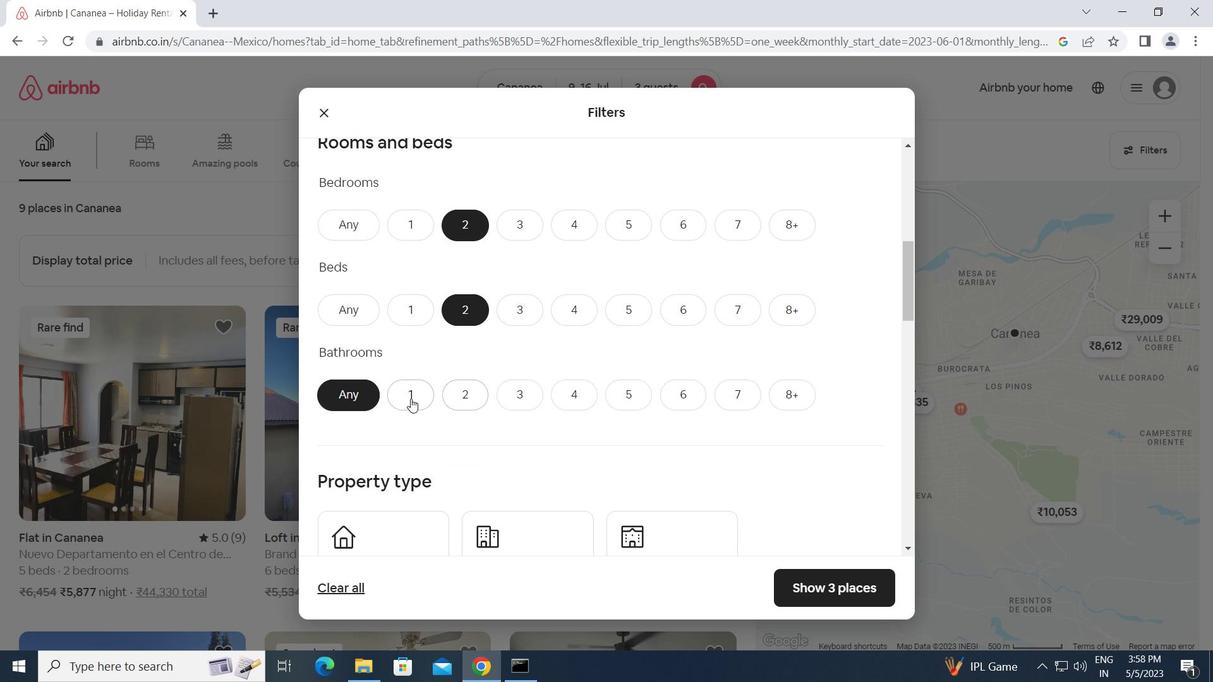 
Action: Mouse pressed left at (408, 398)
Screenshot: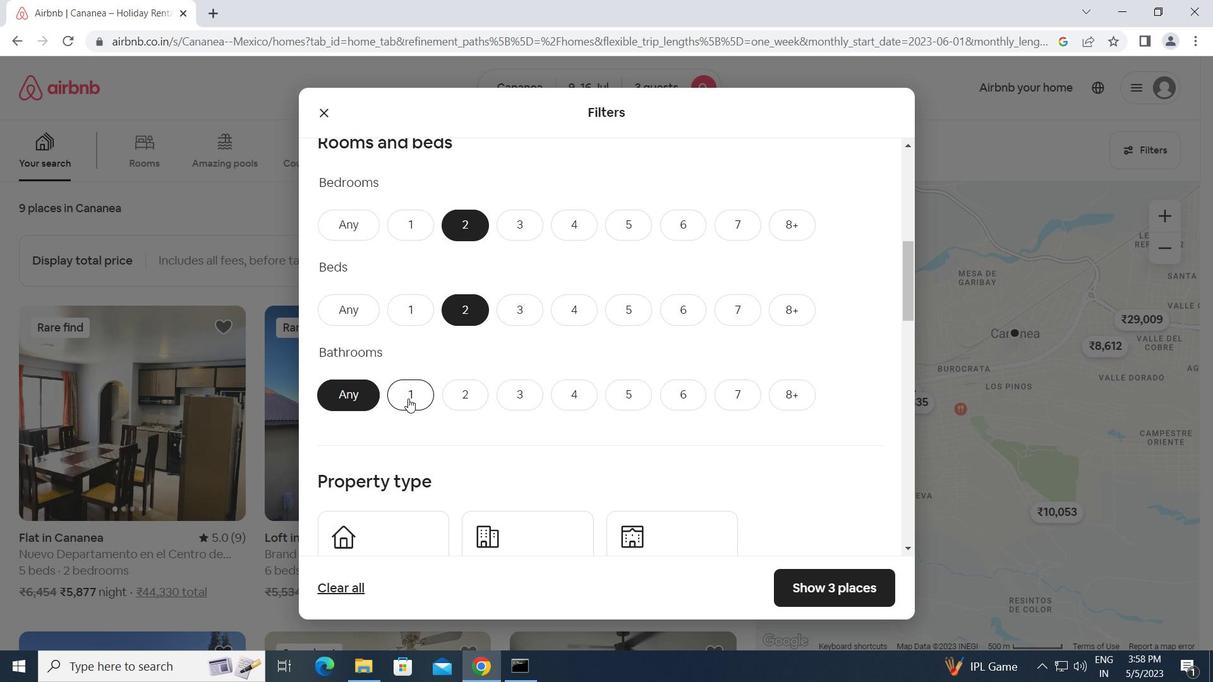 
Action: Mouse moved to (534, 430)
Screenshot: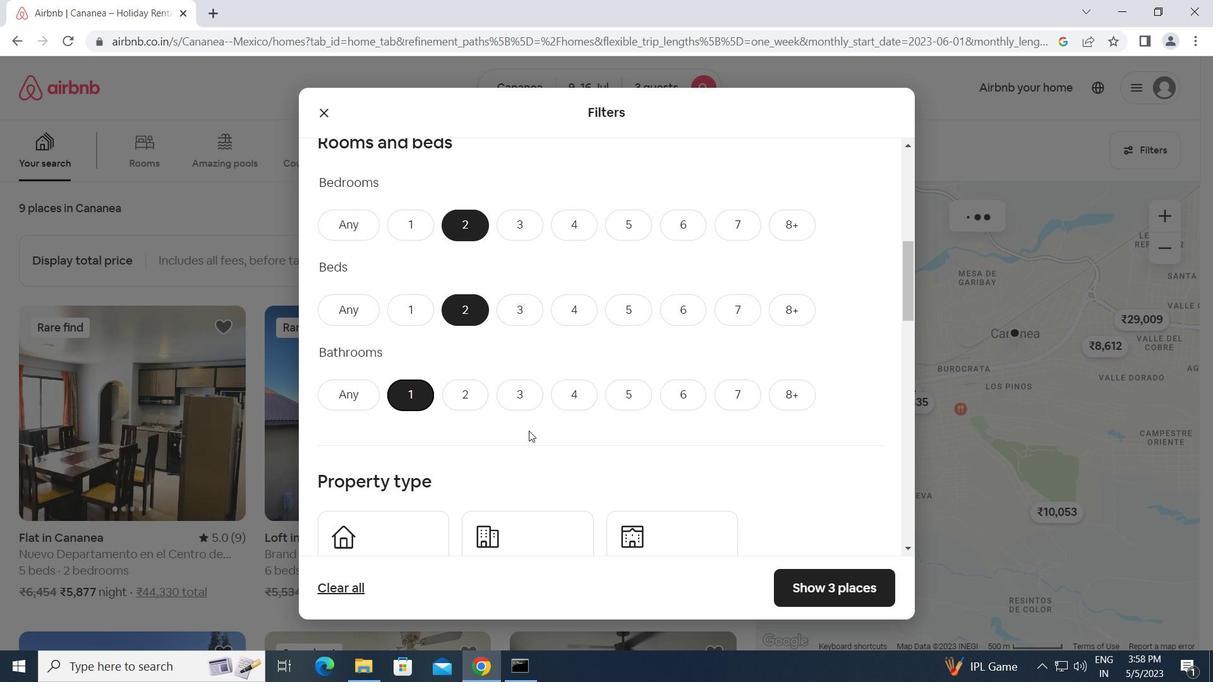 
Action: Mouse scrolled (534, 430) with delta (0, 0)
Screenshot: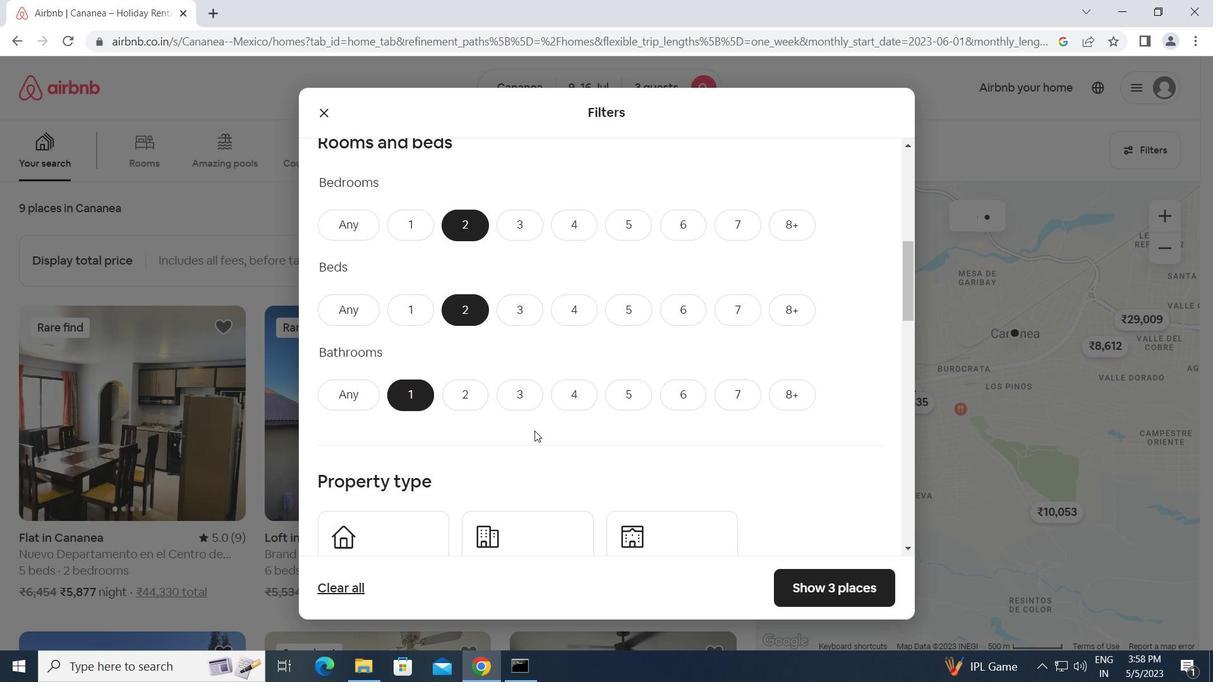 
Action: Mouse scrolled (534, 430) with delta (0, 0)
Screenshot: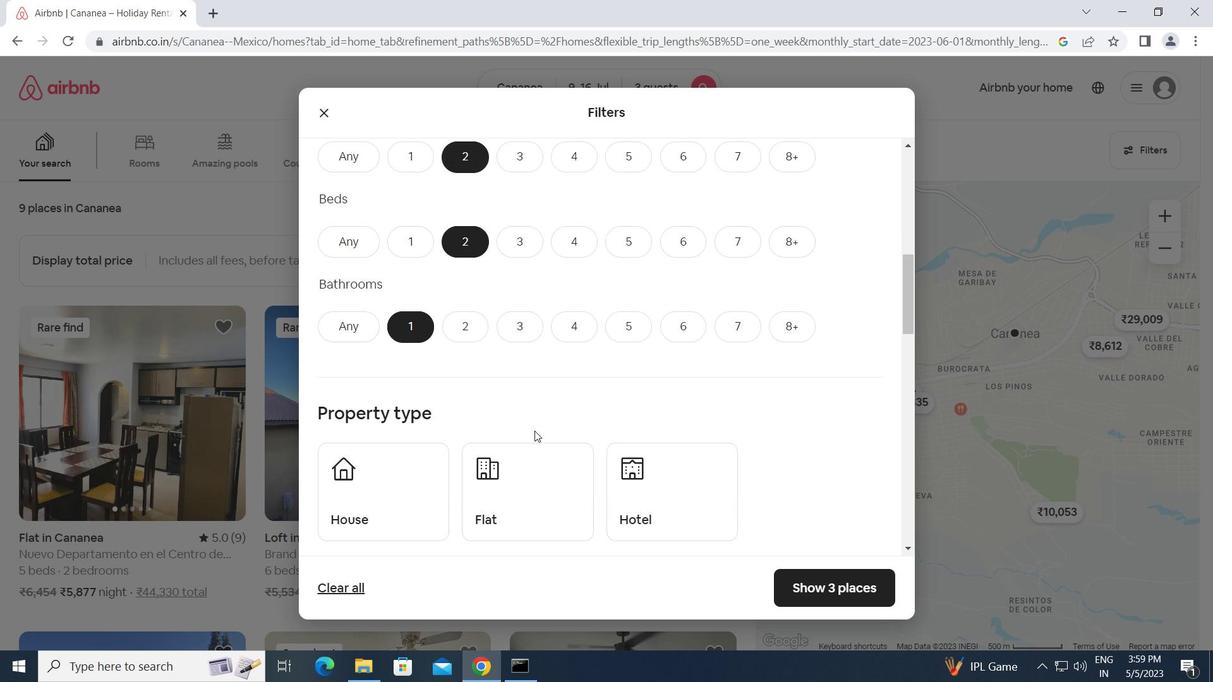 
Action: Mouse moved to (393, 407)
Screenshot: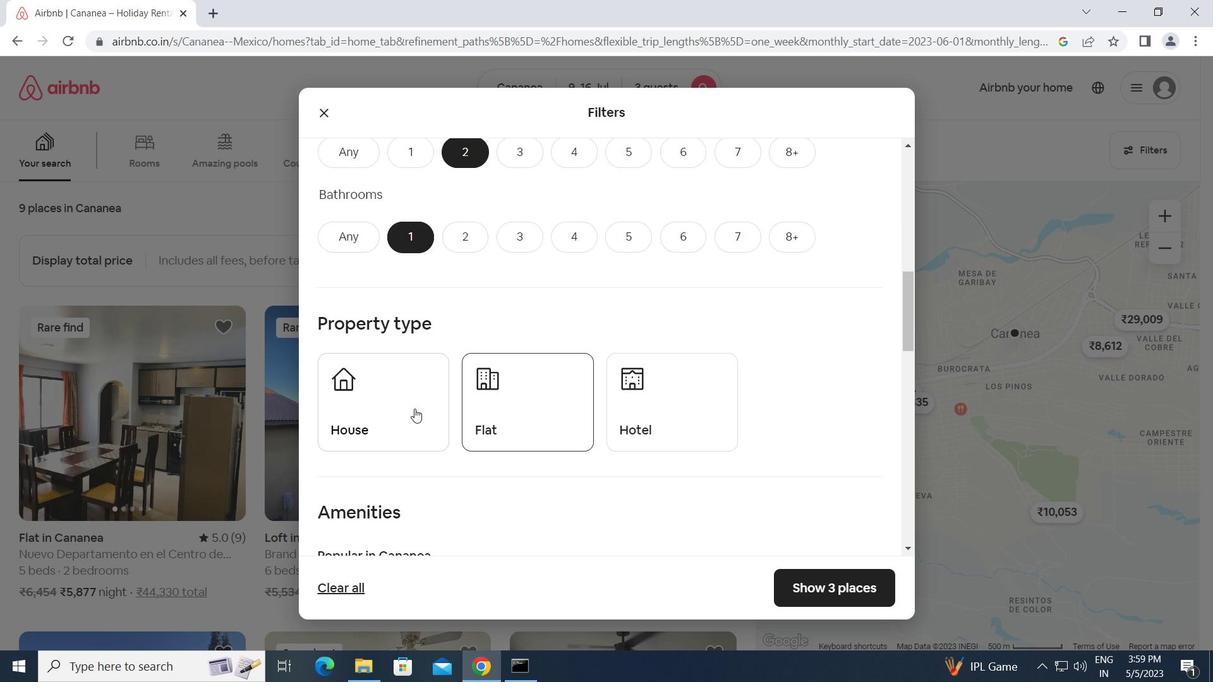 
Action: Mouse pressed left at (393, 407)
Screenshot: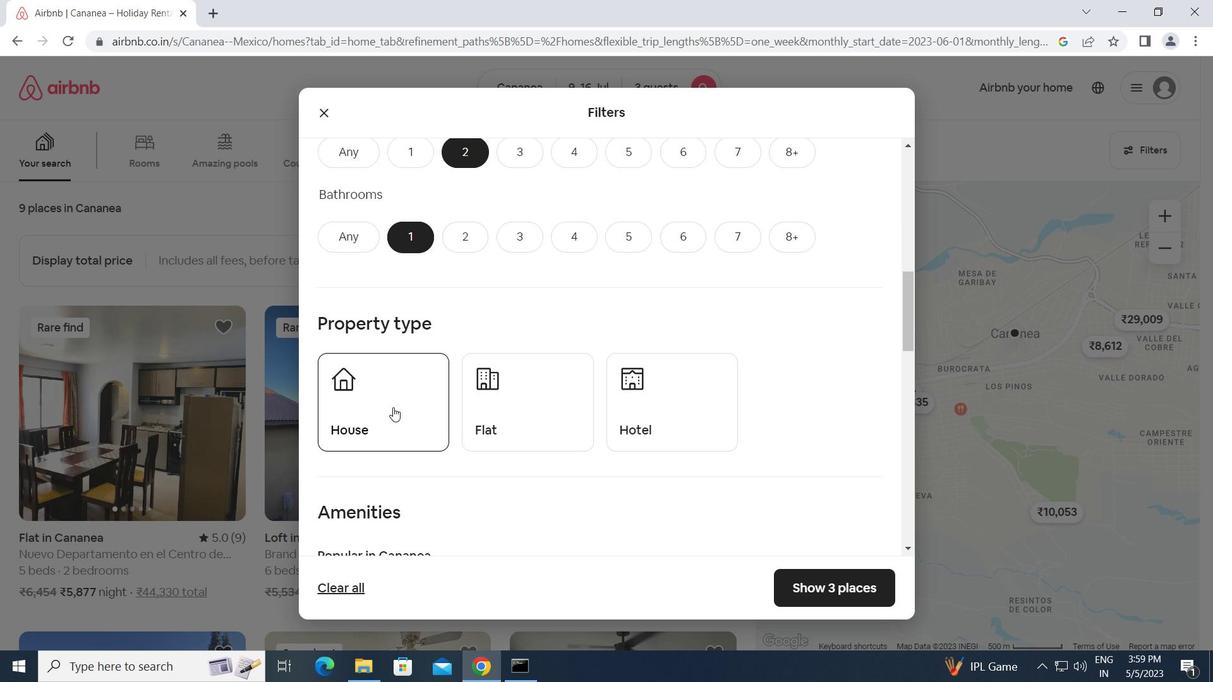 
Action: Mouse moved to (508, 405)
Screenshot: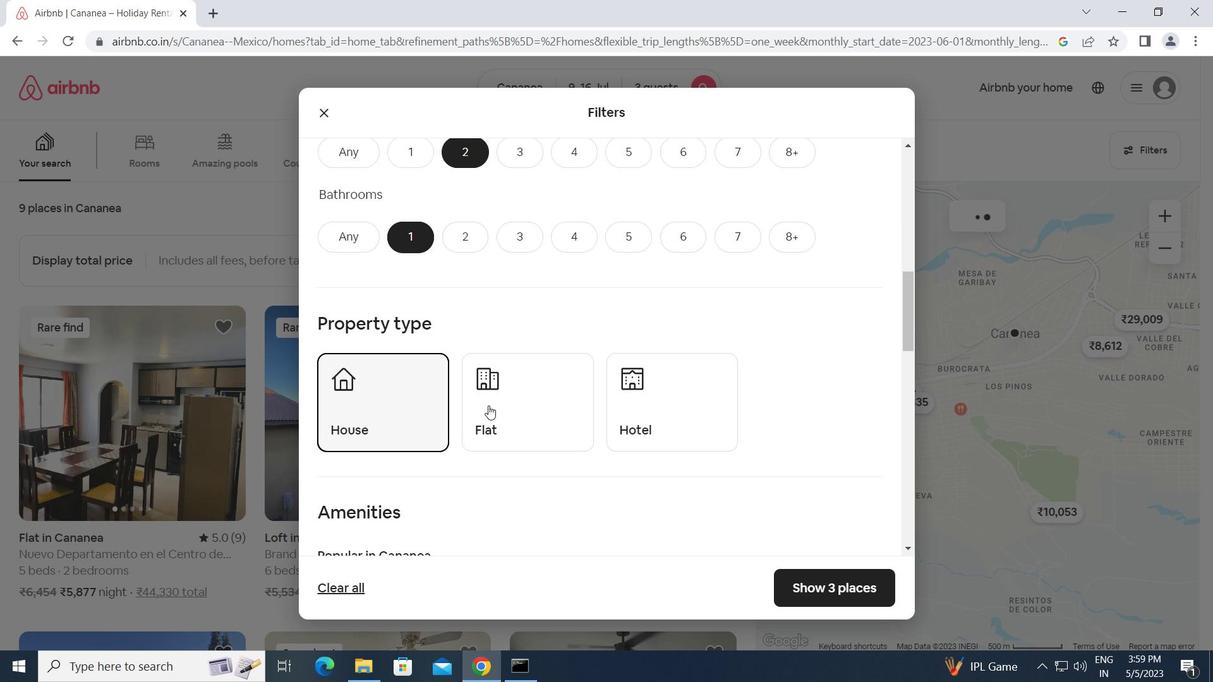 
Action: Mouse pressed left at (508, 405)
Screenshot: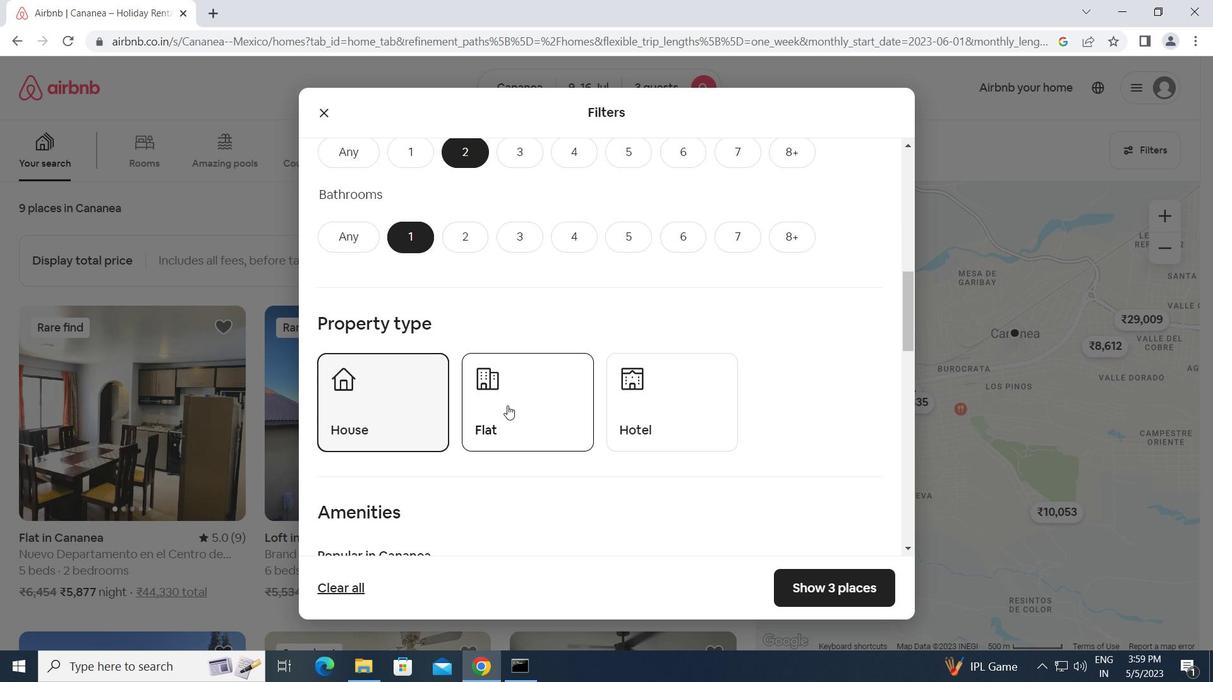
Action: Mouse moved to (574, 449)
Screenshot: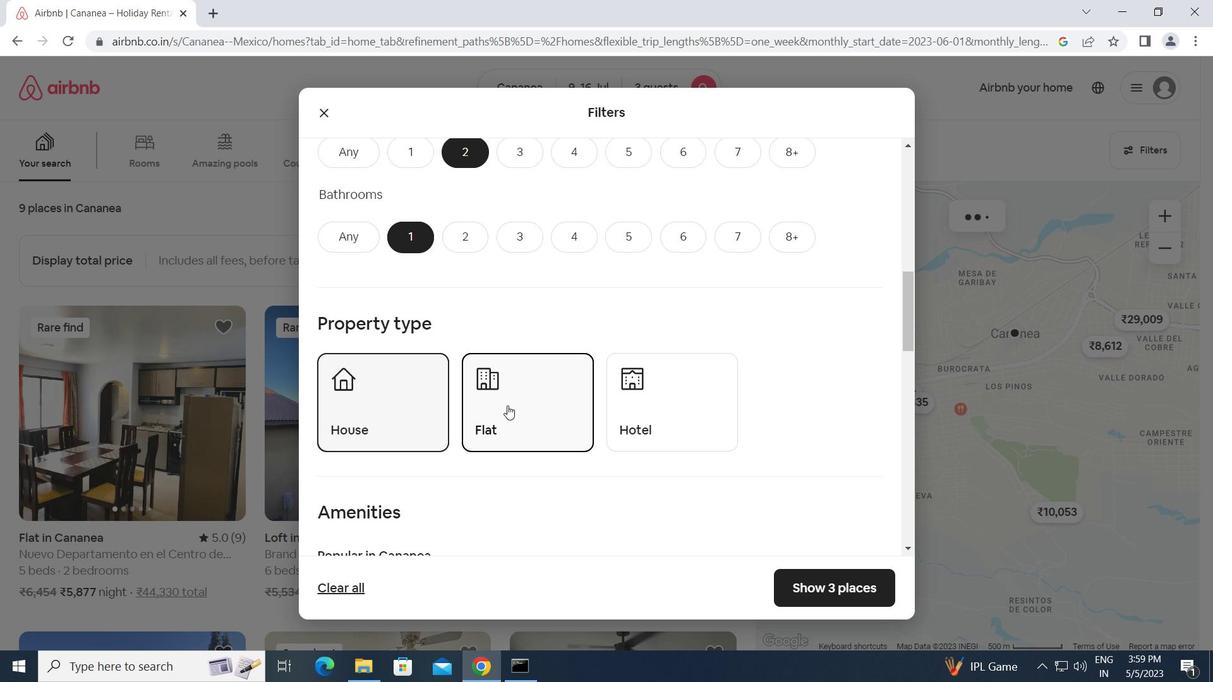 
Action: Mouse scrolled (574, 448) with delta (0, 0)
Screenshot: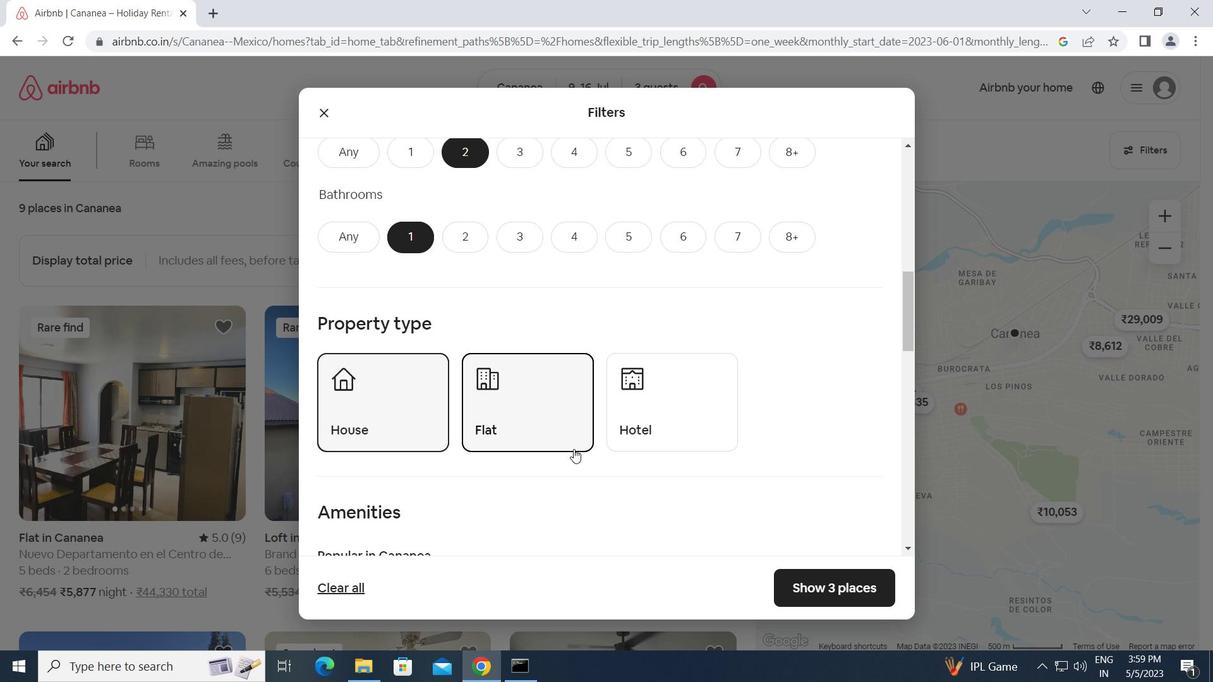 
Action: Mouse scrolled (574, 448) with delta (0, 0)
Screenshot: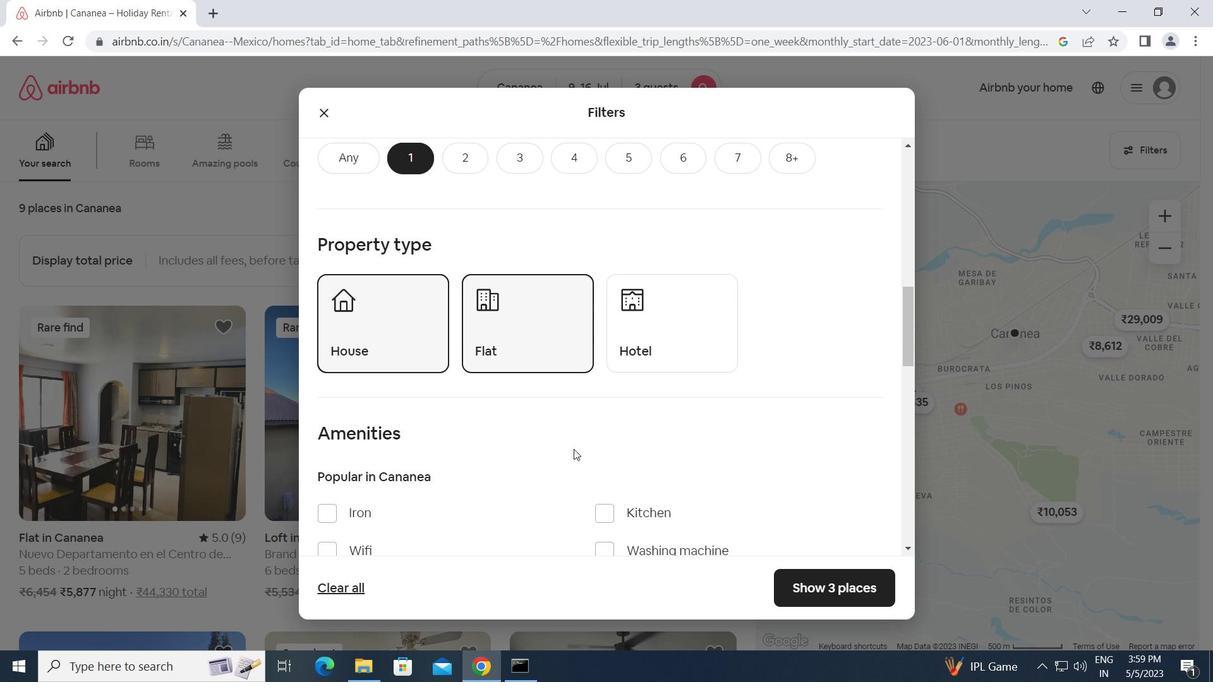 
Action: Mouse scrolled (574, 448) with delta (0, 0)
Screenshot: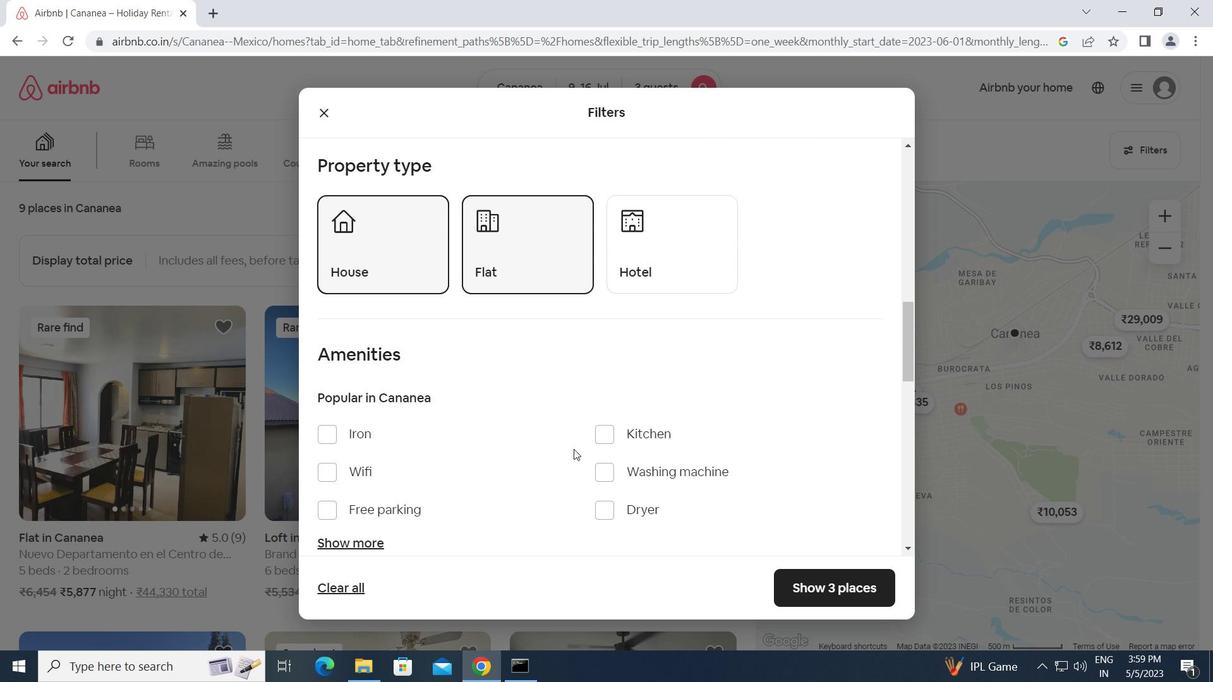 
Action: Mouse scrolled (574, 448) with delta (0, 0)
Screenshot: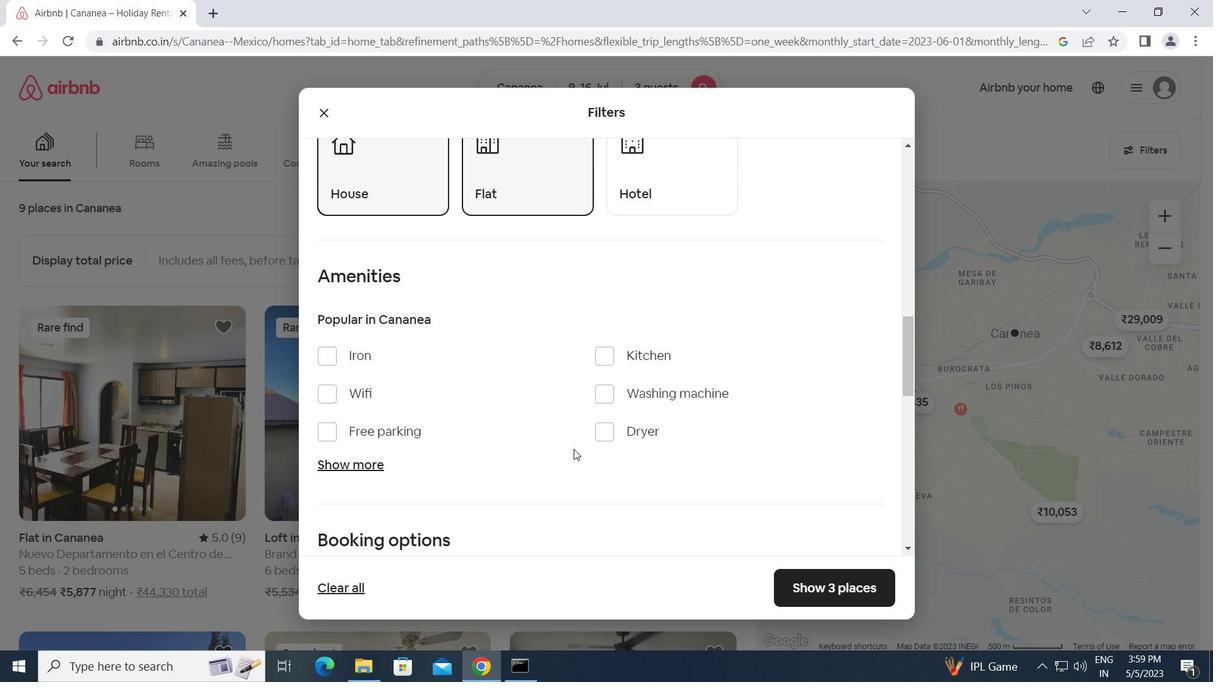 
Action: Mouse scrolled (574, 448) with delta (0, 0)
Screenshot: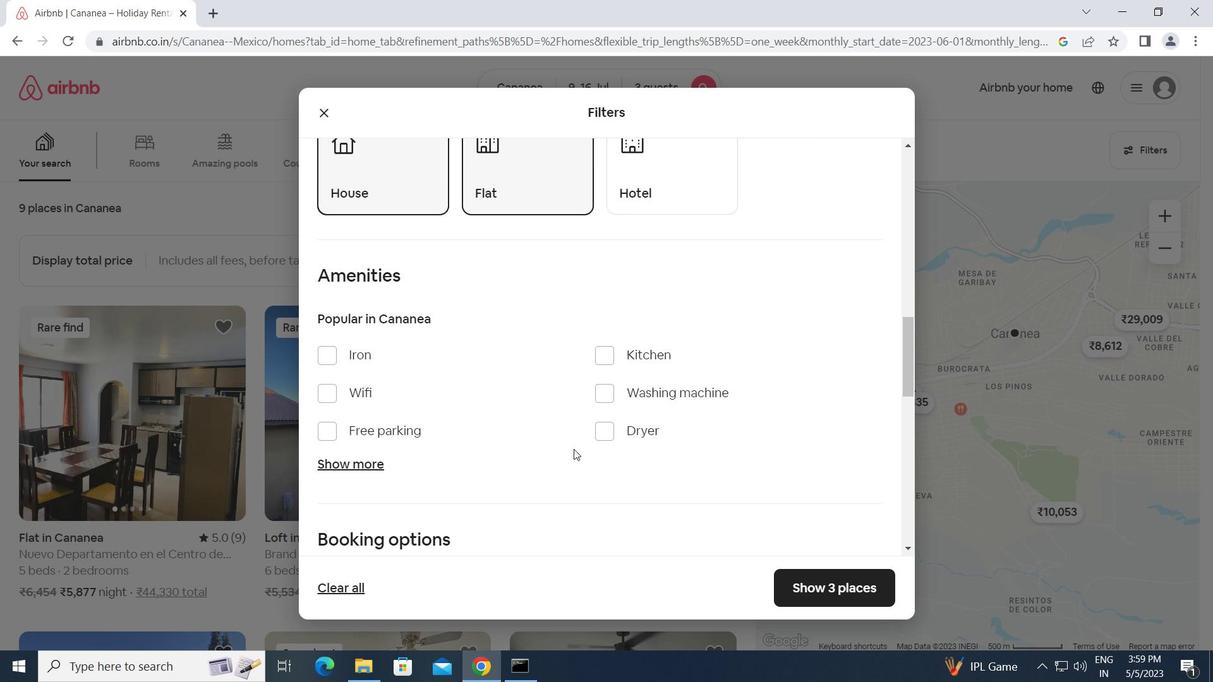 
Action: Mouse scrolled (574, 448) with delta (0, 0)
Screenshot: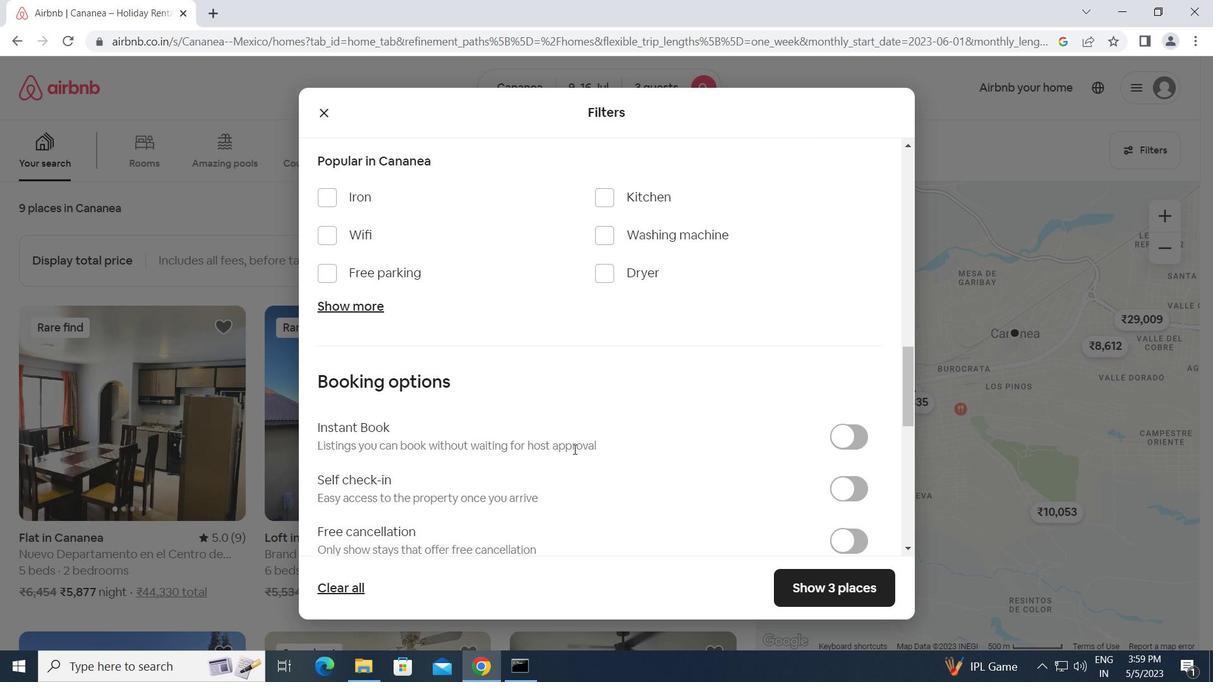 
Action: Mouse moved to (840, 410)
Screenshot: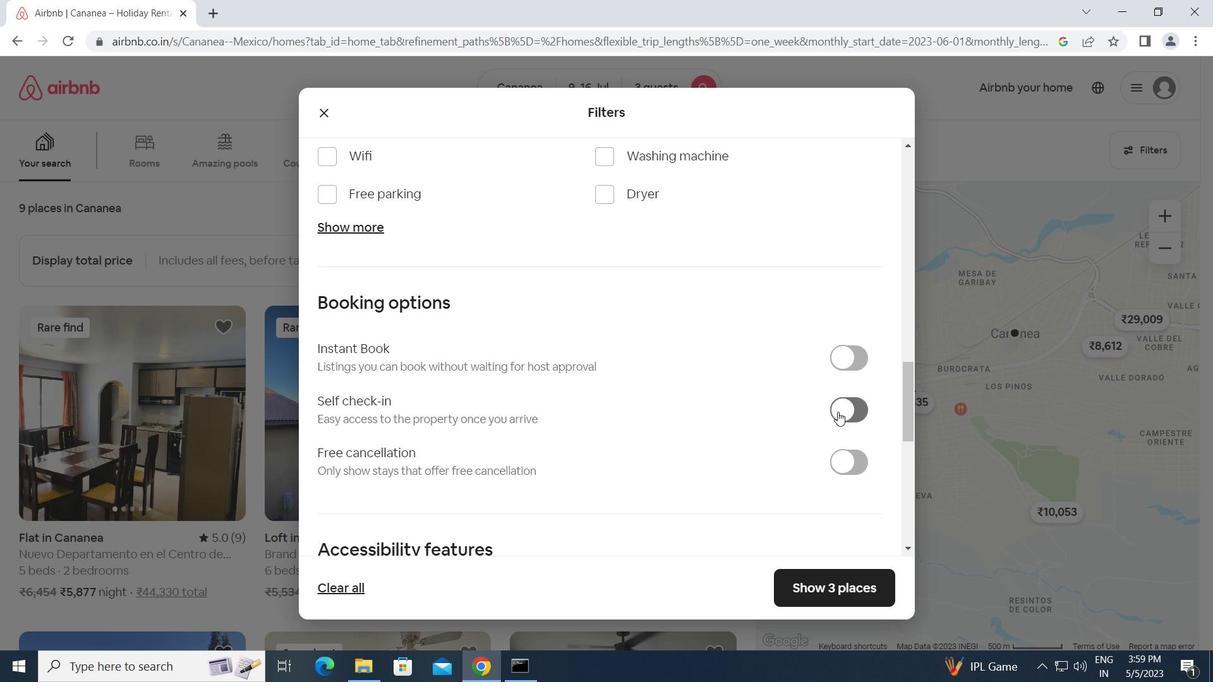 
Action: Mouse pressed left at (840, 410)
Screenshot: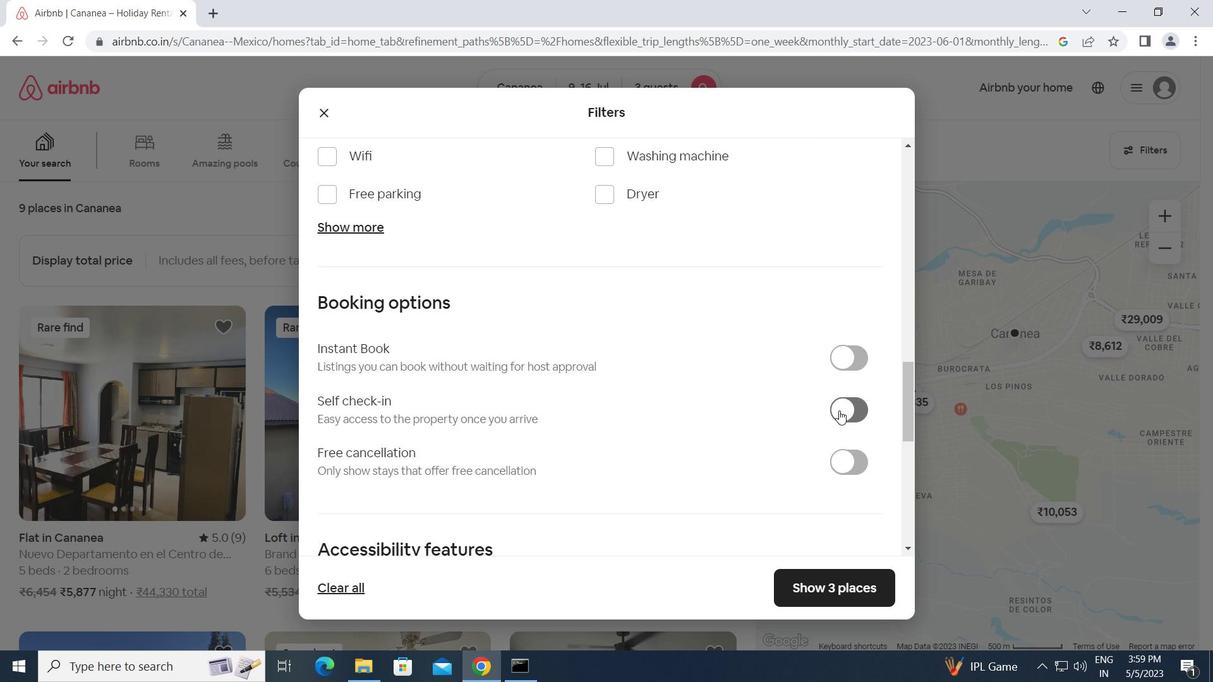 
Action: Mouse moved to (678, 461)
Screenshot: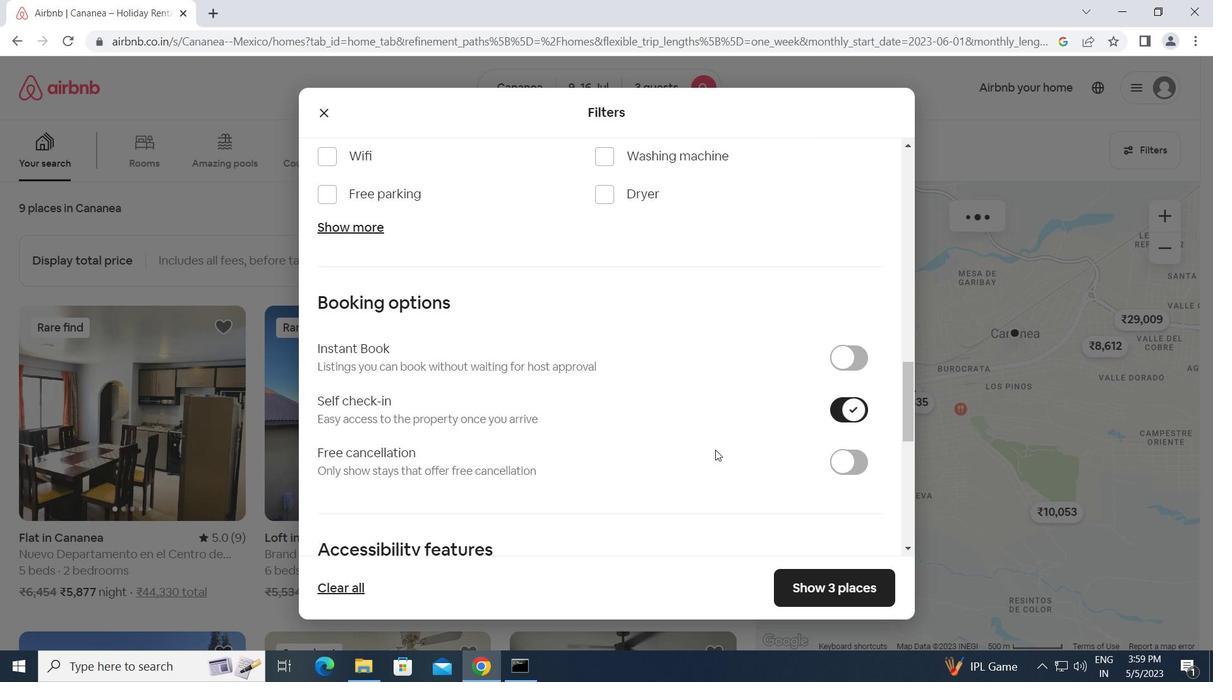 
Action: Mouse scrolled (678, 461) with delta (0, 0)
Screenshot: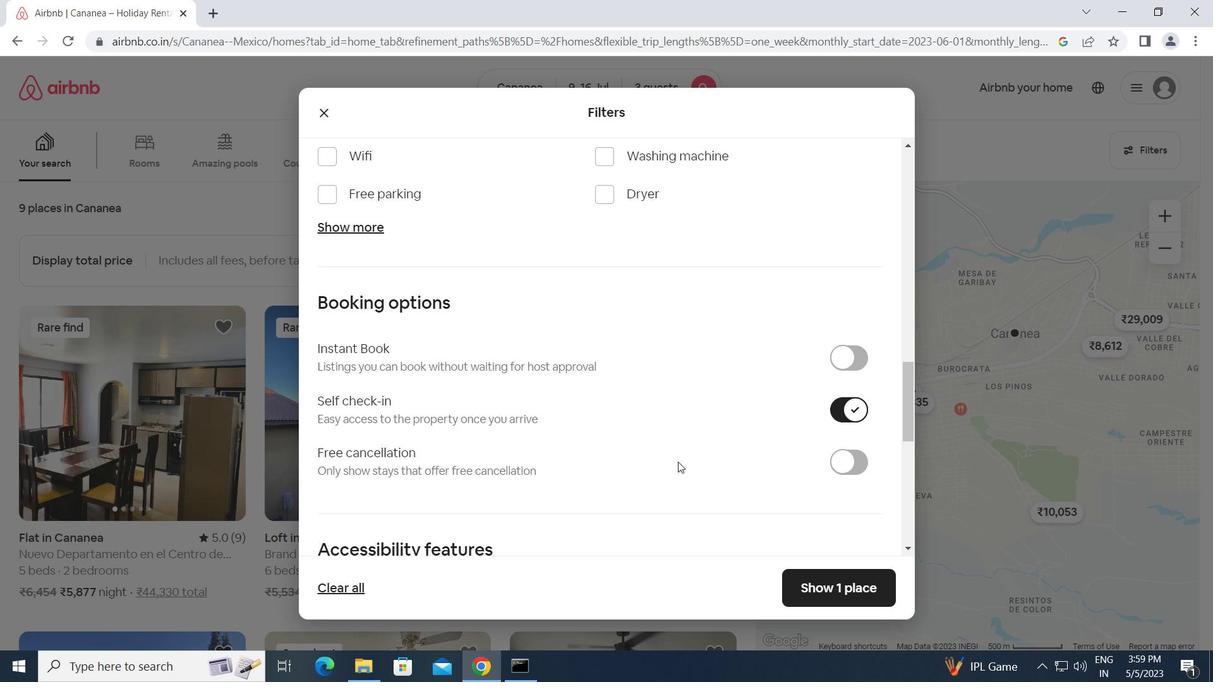 
Action: Mouse scrolled (678, 461) with delta (0, 0)
Screenshot: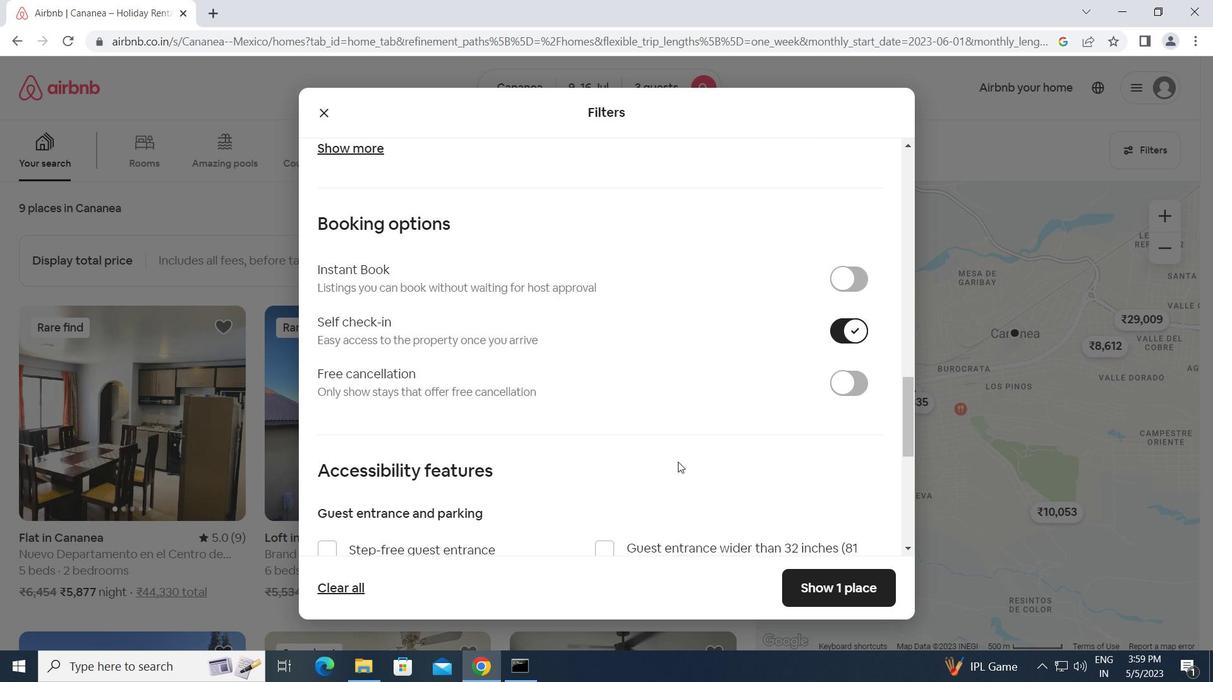 
Action: Mouse scrolled (678, 461) with delta (0, 0)
Screenshot: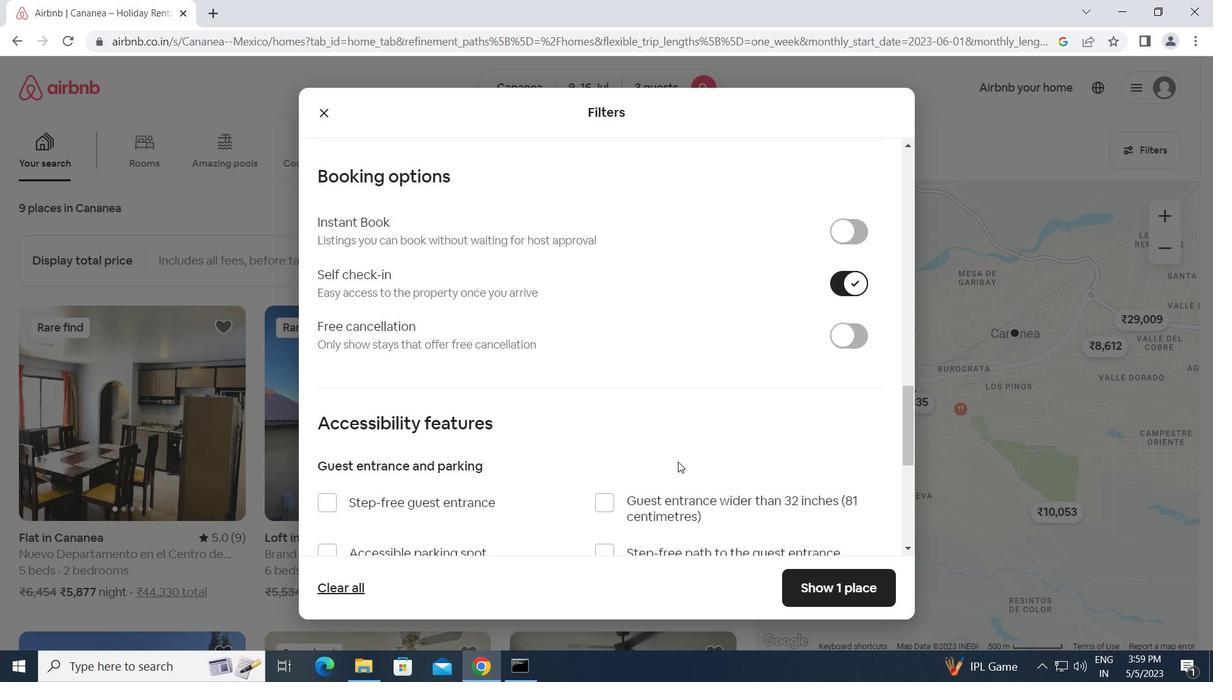 
Action: Mouse scrolled (678, 461) with delta (0, 0)
Screenshot: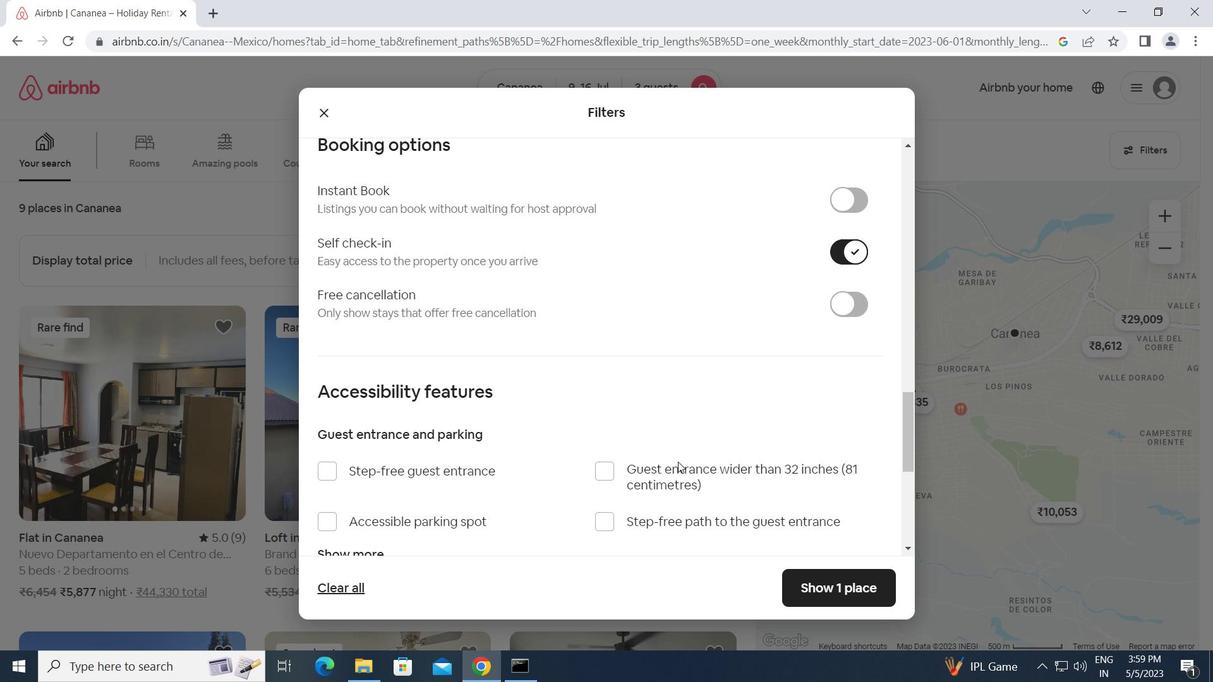 
Action: Mouse scrolled (678, 461) with delta (0, 0)
Screenshot: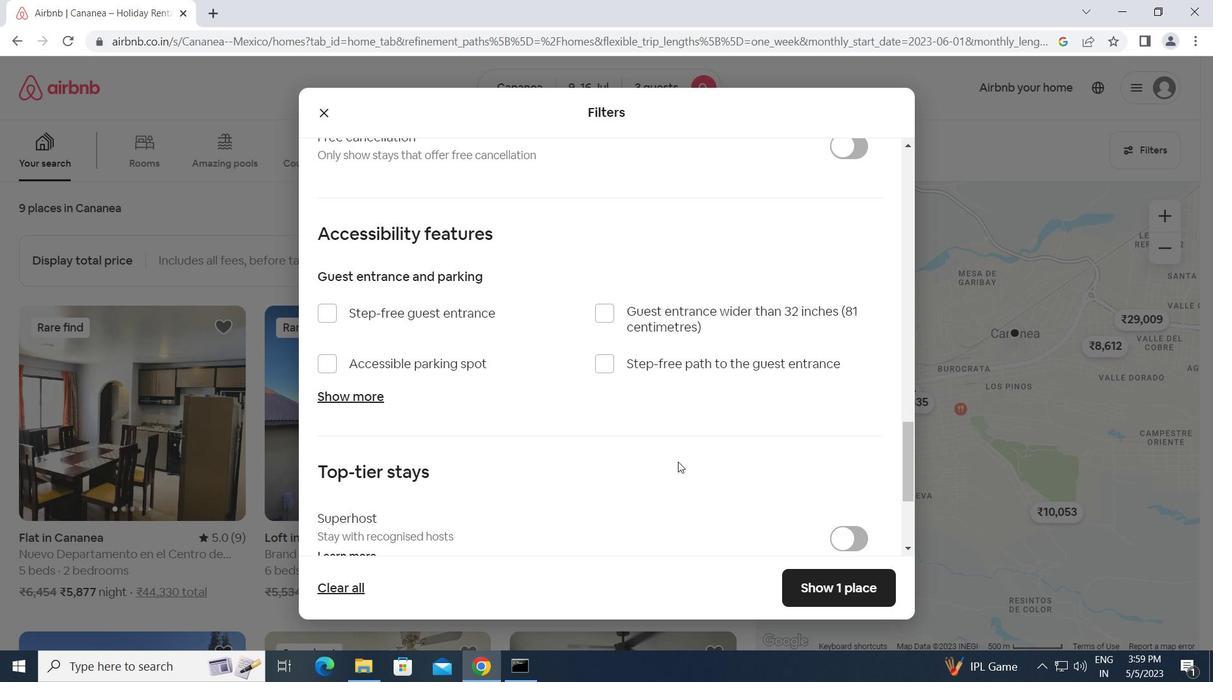 
Action: Mouse scrolled (678, 461) with delta (0, 0)
Screenshot: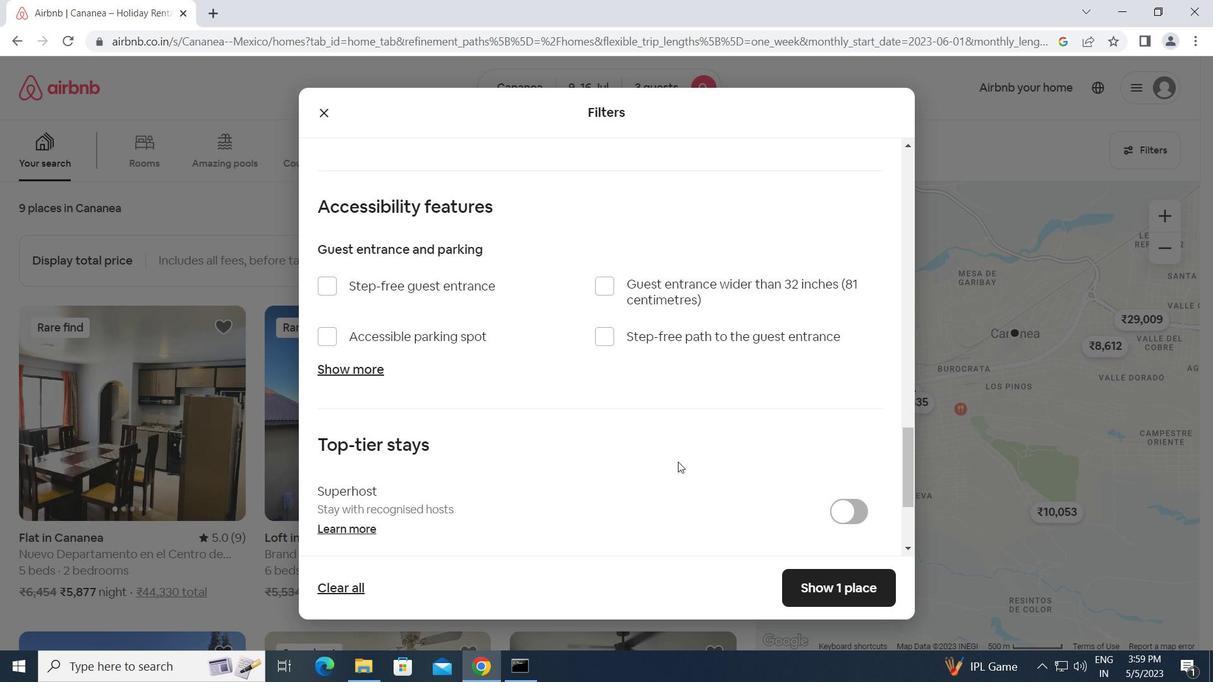 
Action: Mouse scrolled (678, 461) with delta (0, 0)
Screenshot: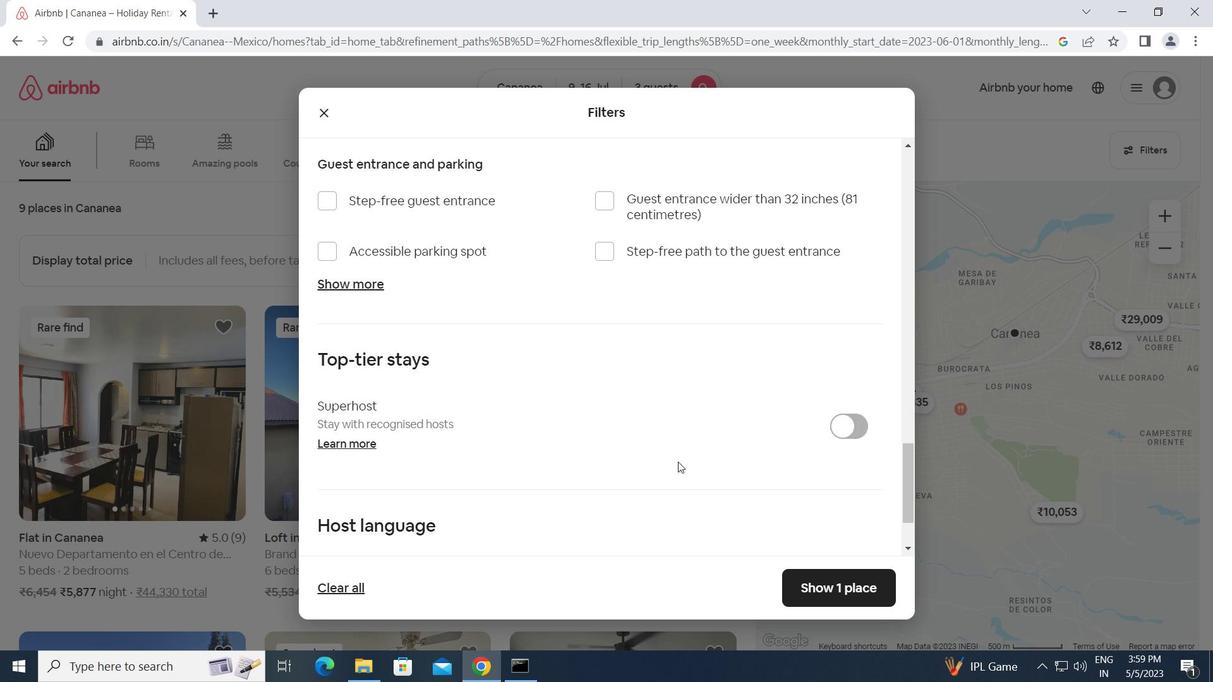 
Action: Mouse scrolled (678, 461) with delta (0, 0)
Screenshot: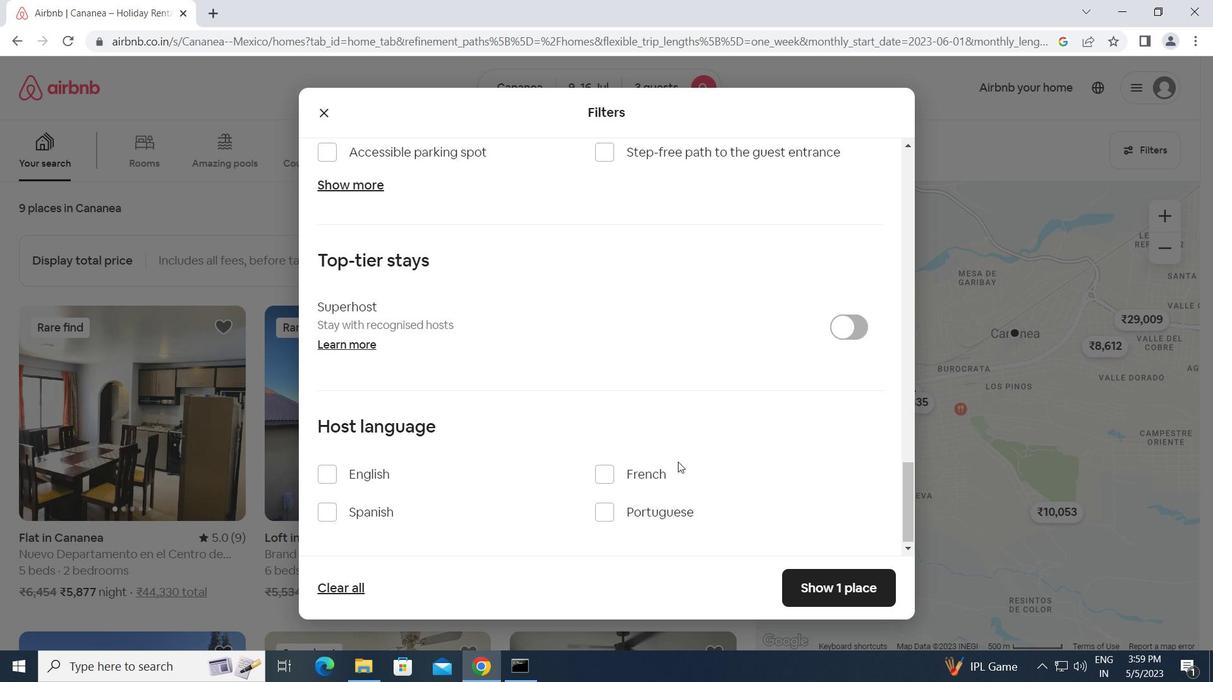 
Action: Mouse scrolled (678, 461) with delta (0, 0)
Screenshot: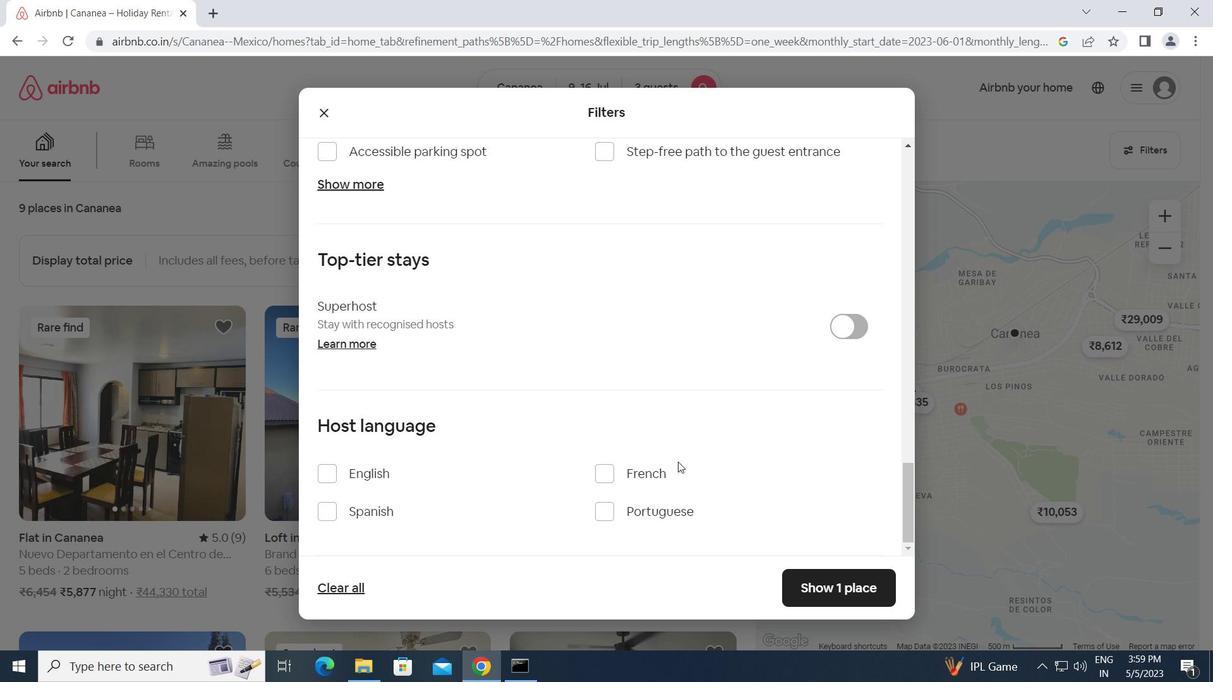 
Action: Mouse moved to (326, 473)
Screenshot: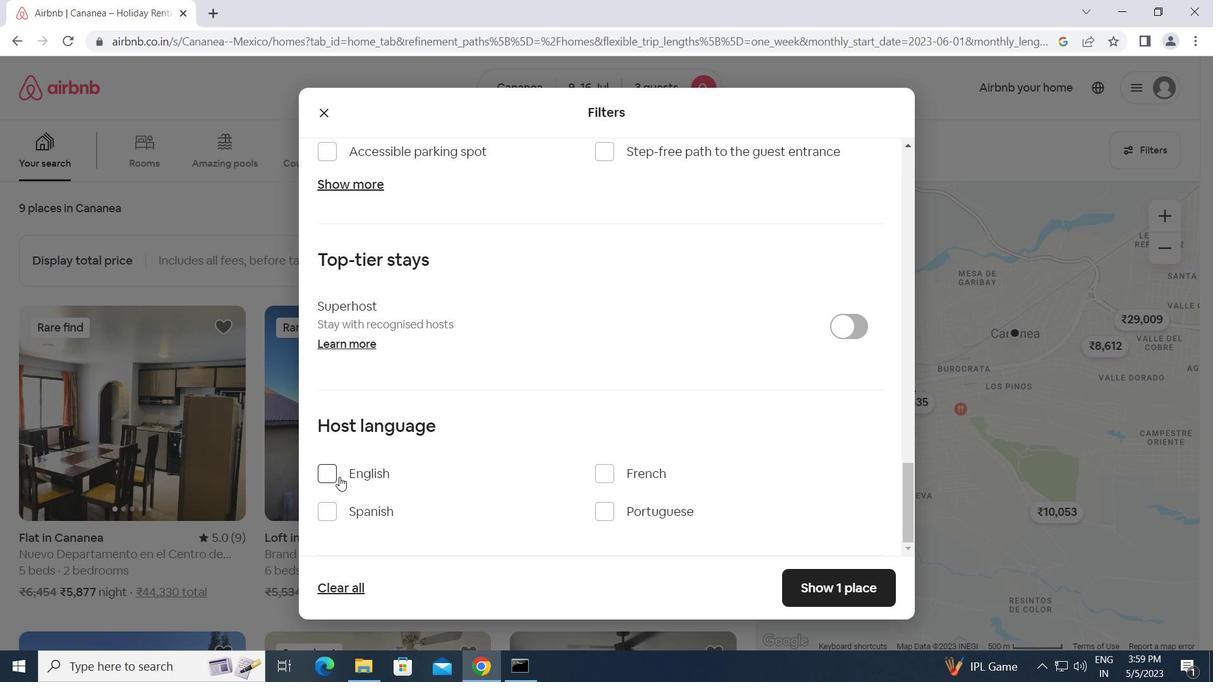 
Action: Mouse pressed left at (326, 473)
Screenshot: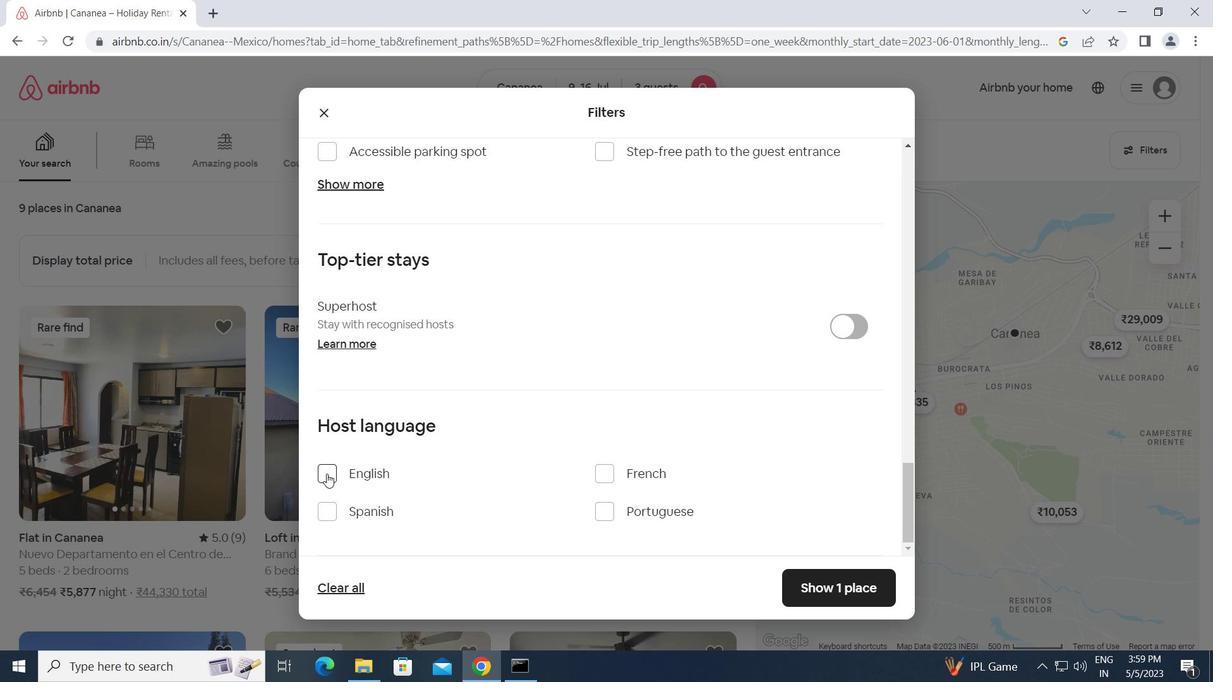 
Action: Mouse moved to (812, 582)
Screenshot: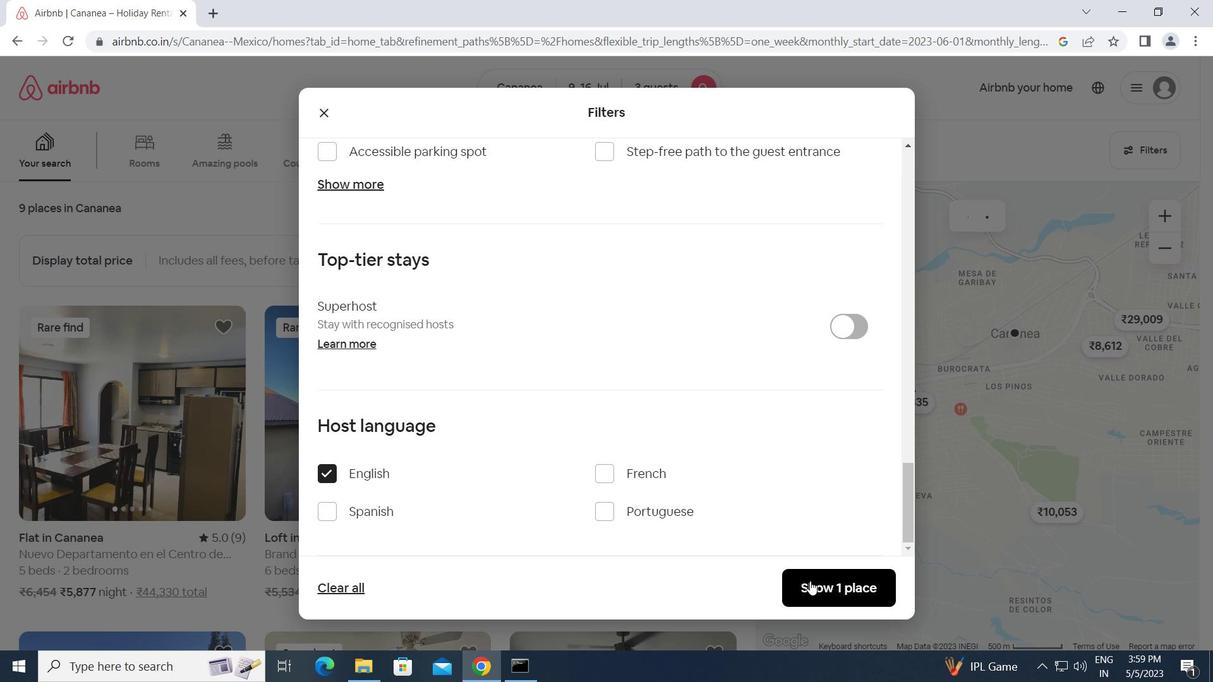 
Action: Mouse pressed left at (812, 582)
Screenshot: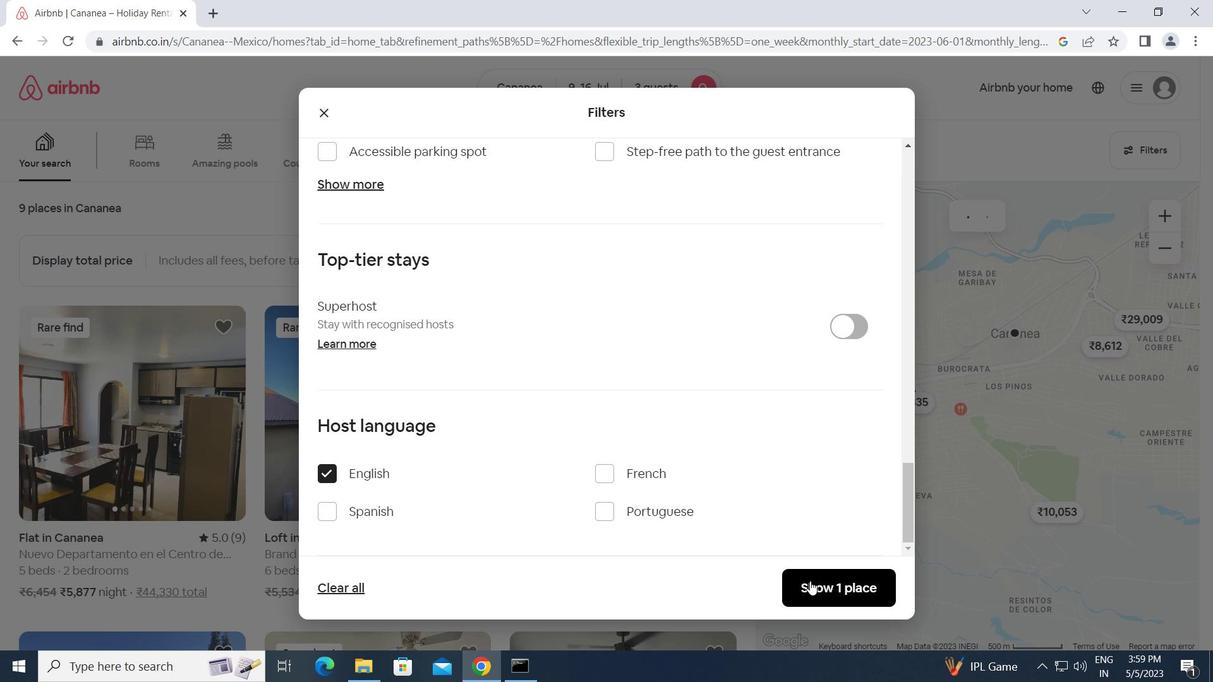 
